 Task: Find connections with filter location Moncton with filter topic #Tipswith filter profile language Spanish with filter current company Perficient with filter school SQL School (SQL Server DEV, DBA , MSBI & Power BI) Training Institute with filter industry Retail Pharmacies with filter service category NotaryOnline Research with filter keywords title Research Assistant
Action: Mouse moved to (233, 320)
Screenshot: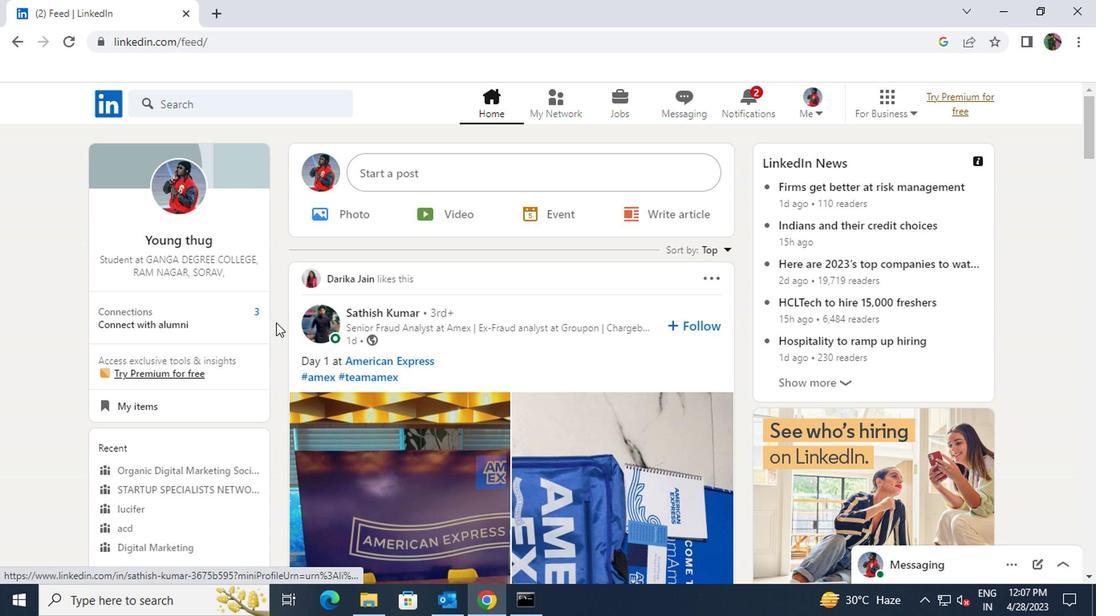 
Action: Mouse pressed left at (233, 320)
Screenshot: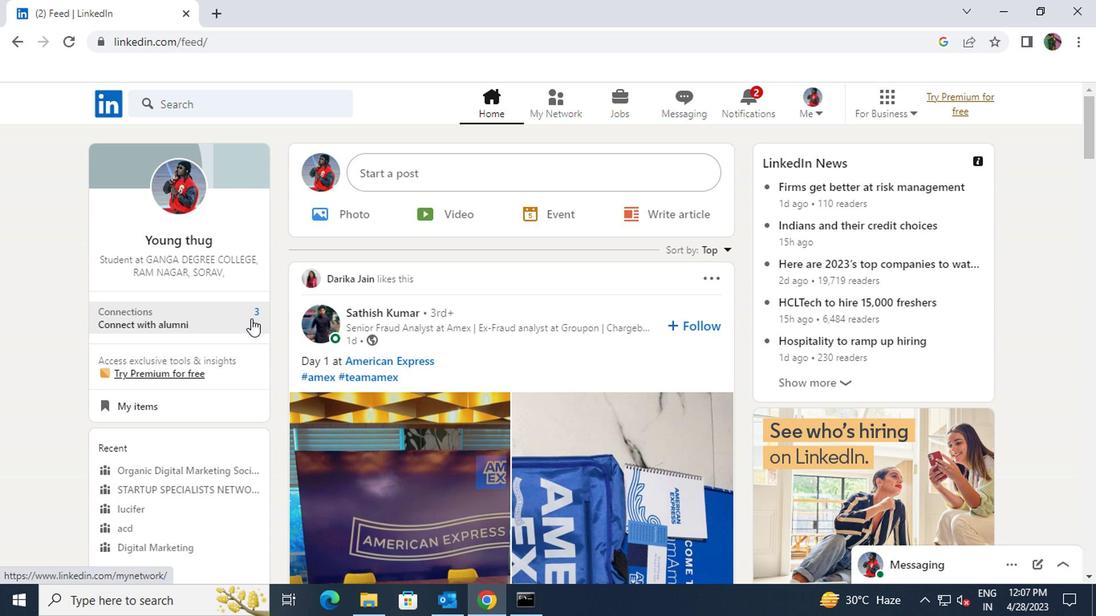 
Action: Mouse moved to (245, 202)
Screenshot: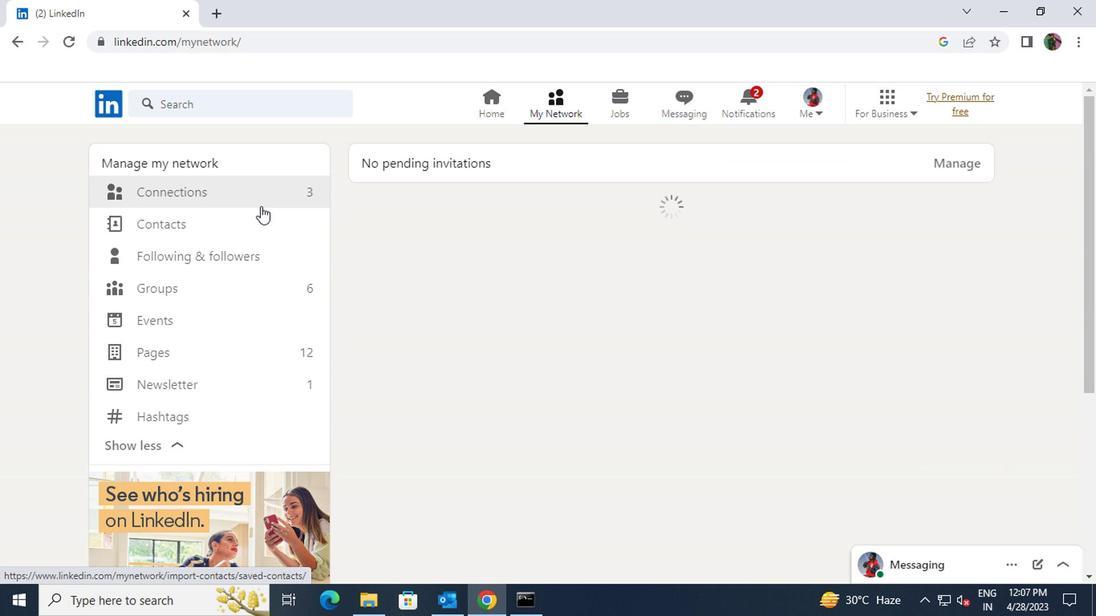
Action: Mouse pressed left at (245, 202)
Screenshot: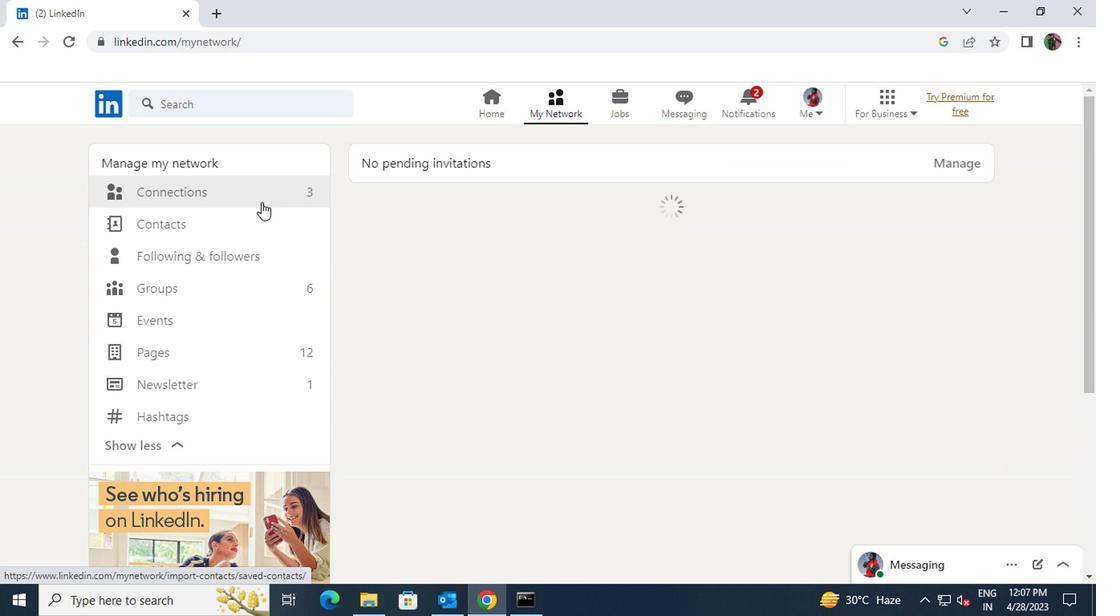 
Action: Mouse moved to (624, 200)
Screenshot: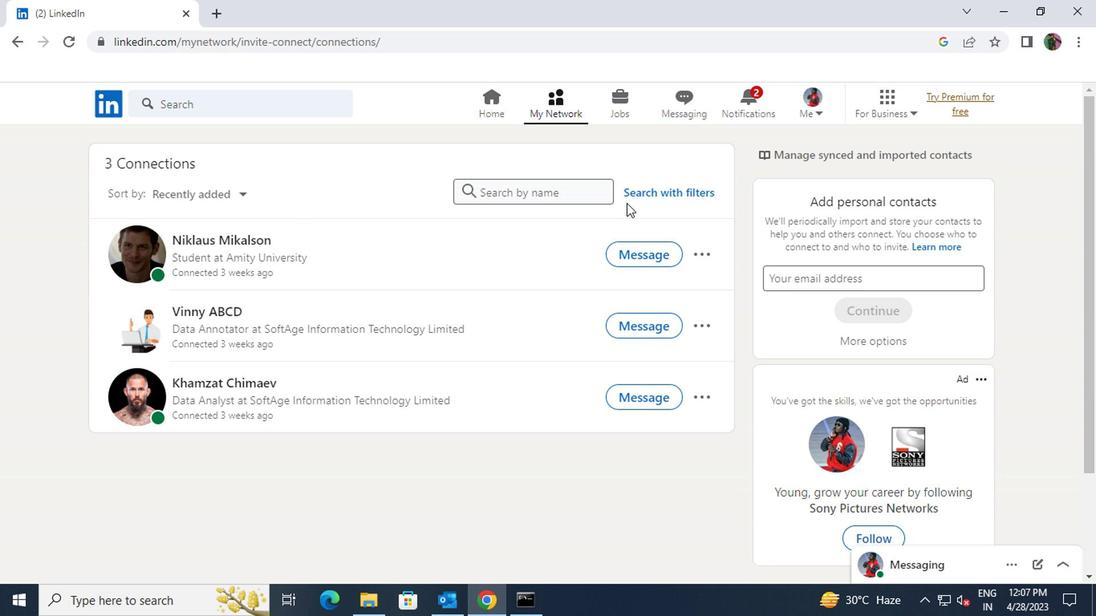 
Action: Mouse pressed left at (624, 200)
Screenshot: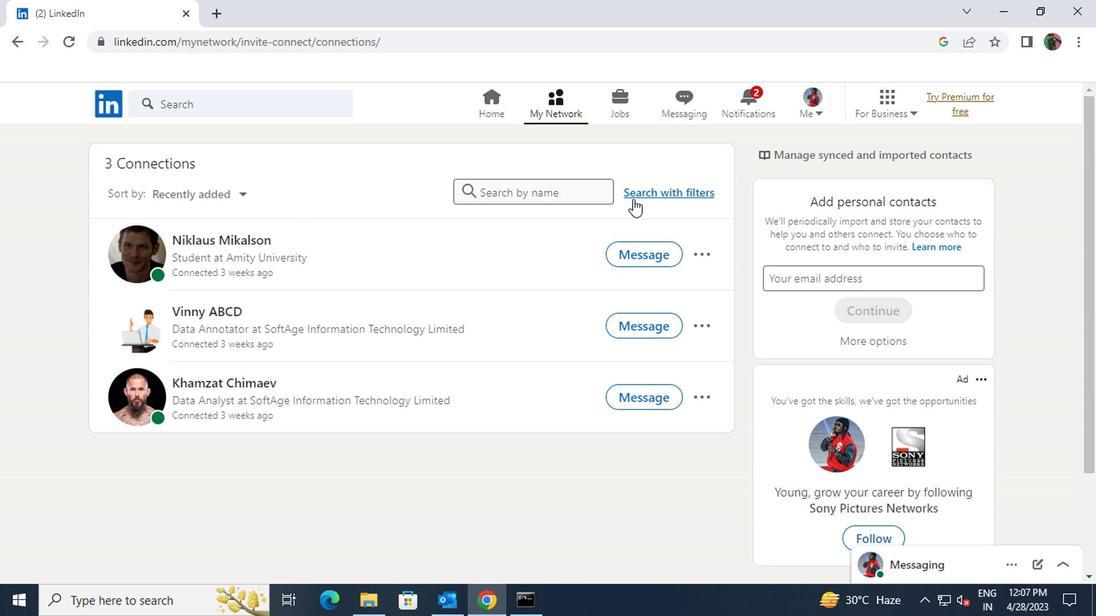 
Action: Mouse moved to (594, 142)
Screenshot: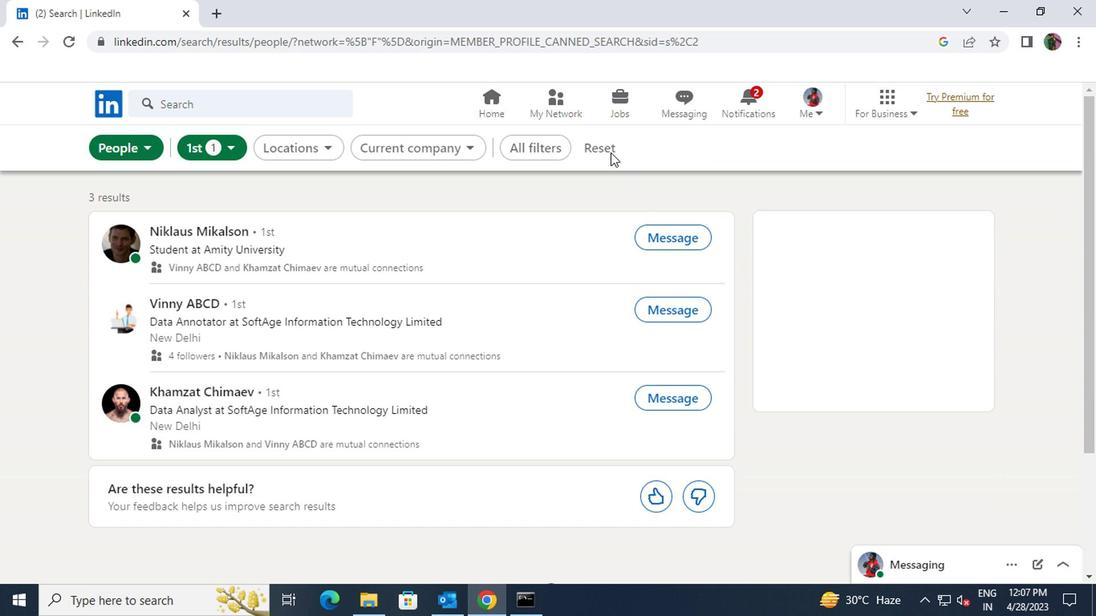 
Action: Mouse pressed left at (594, 142)
Screenshot: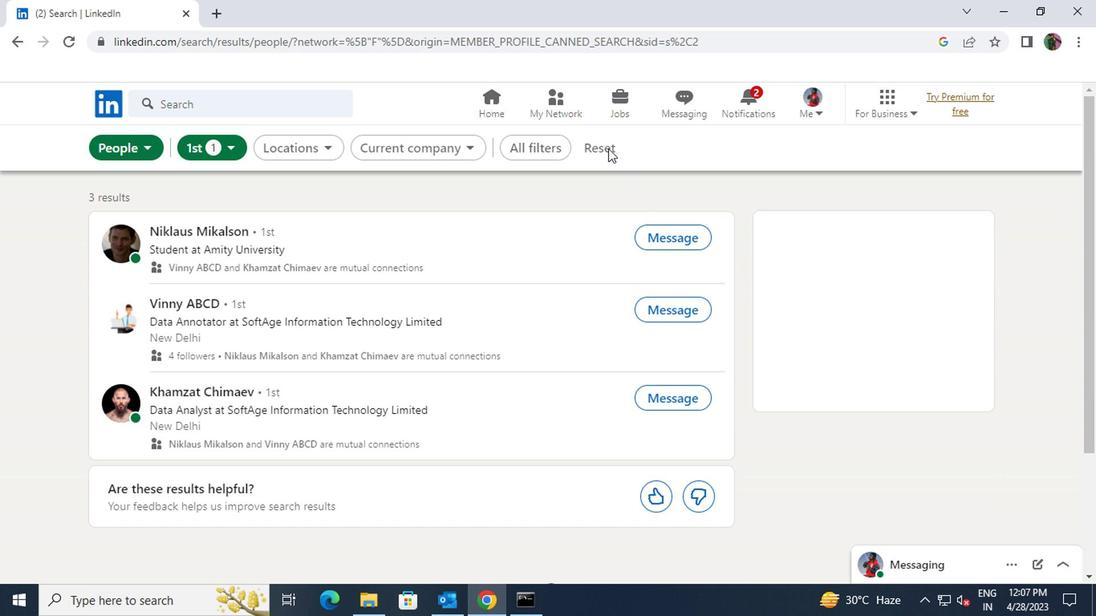 
Action: Mouse moved to (569, 149)
Screenshot: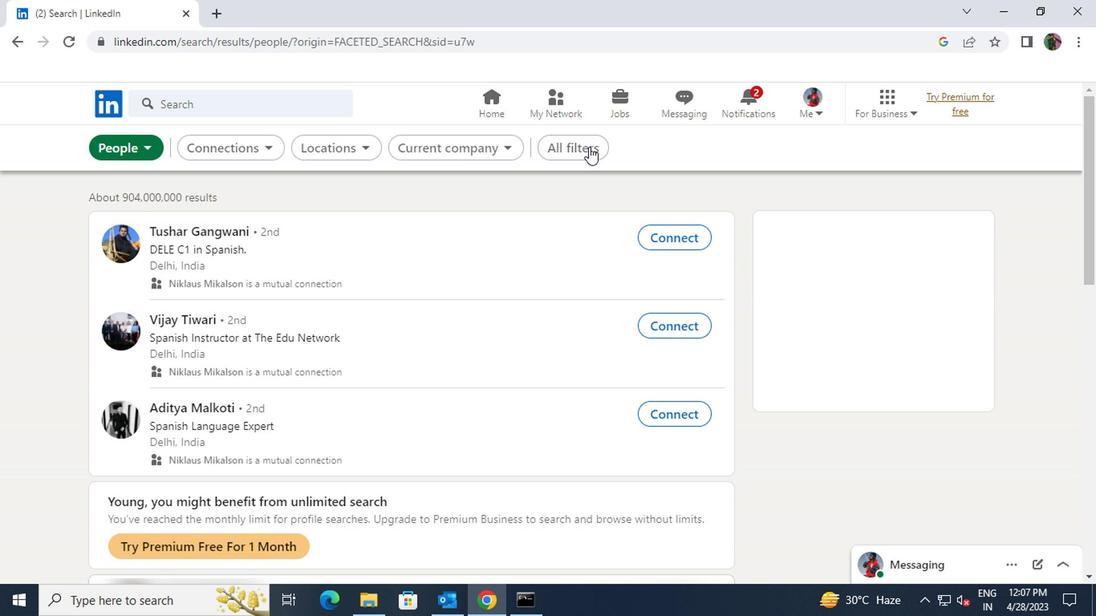 
Action: Mouse pressed left at (569, 149)
Screenshot: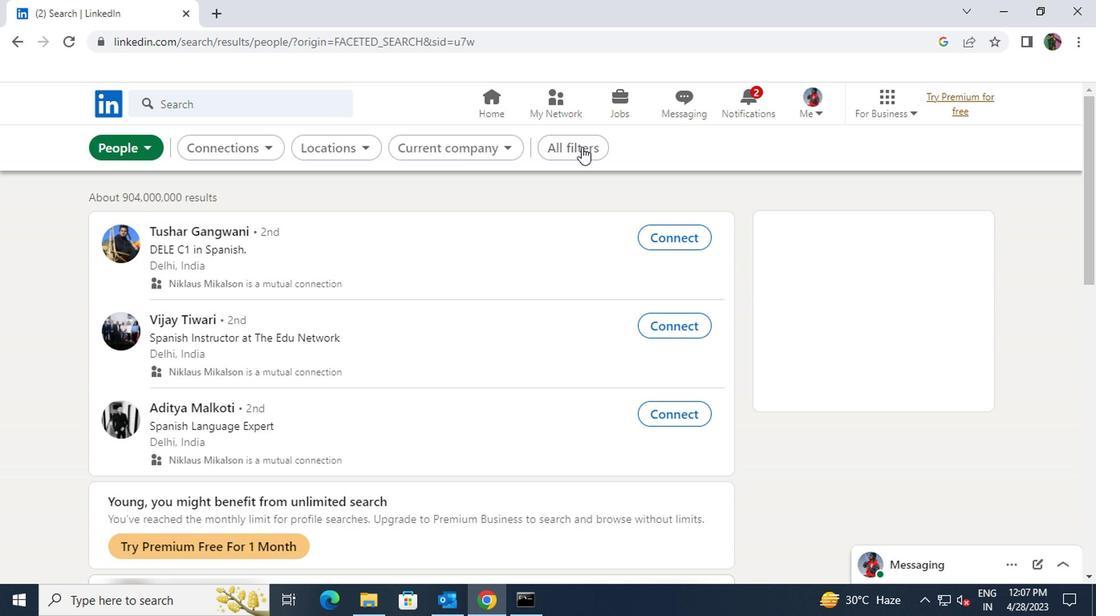 
Action: Mouse moved to (832, 351)
Screenshot: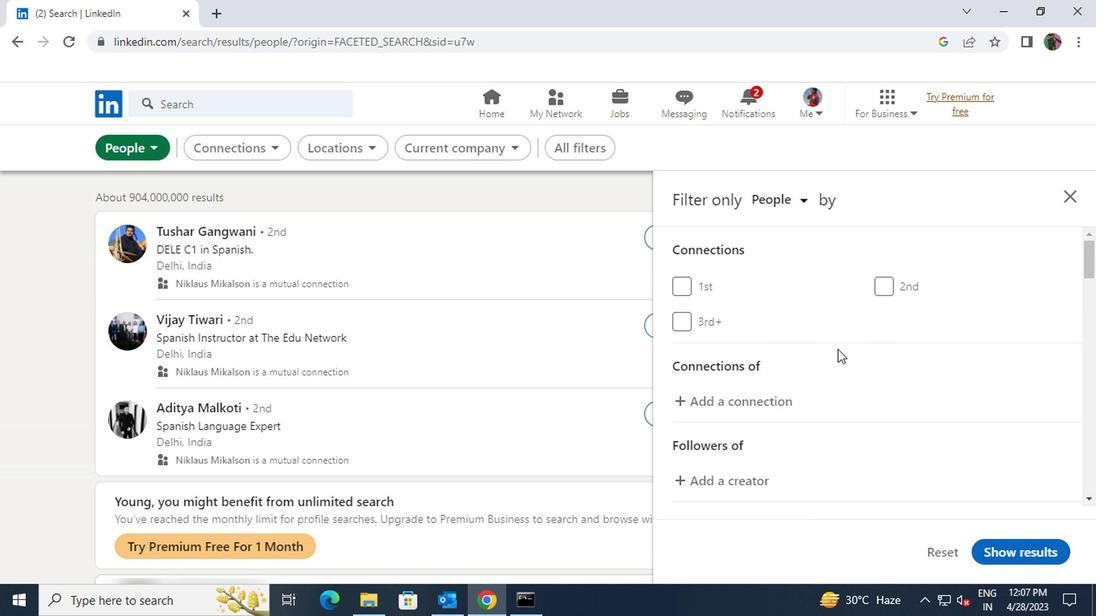 
Action: Mouse scrolled (832, 350) with delta (0, -1)
Screenshot: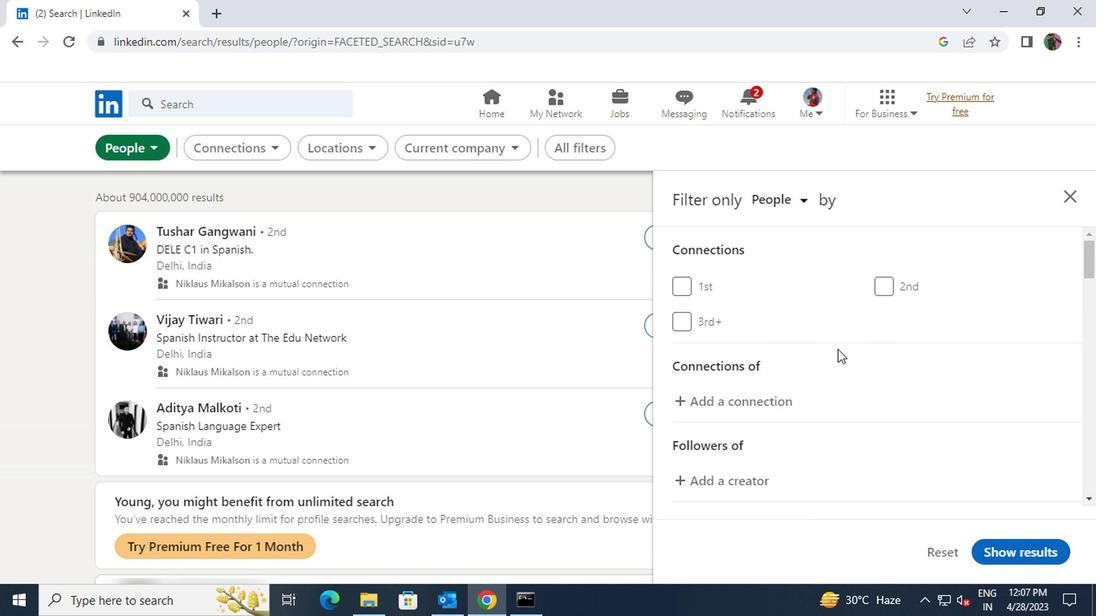 
Action: Mouse scrolled (832, 350) with delta (0, -1)
Screenshot: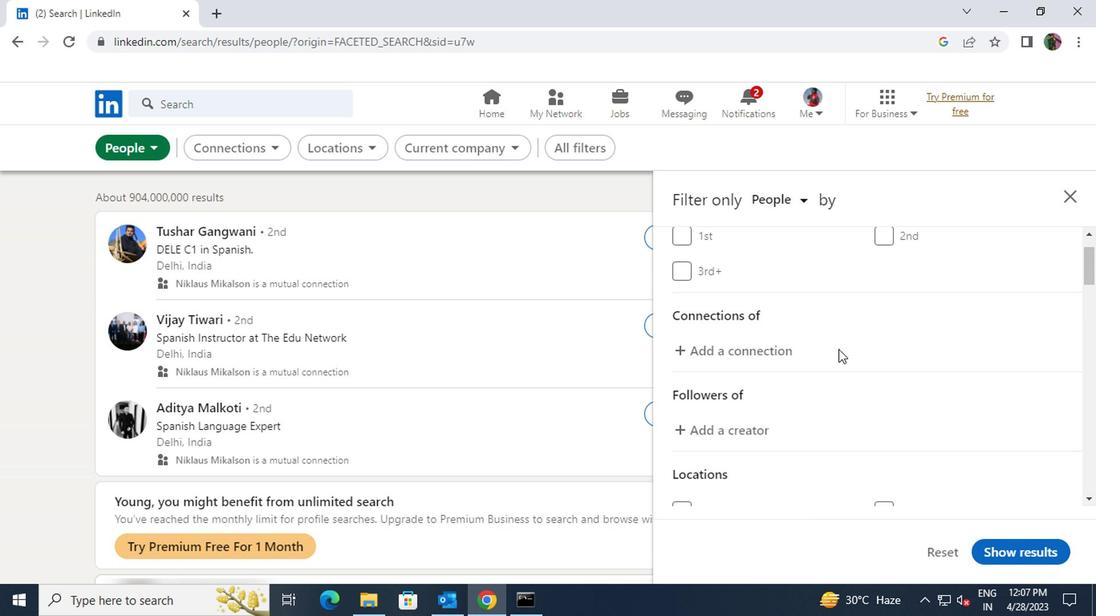 
Action: Mouse scrolled (832, 350) with delta (0, -1)
Screenshot: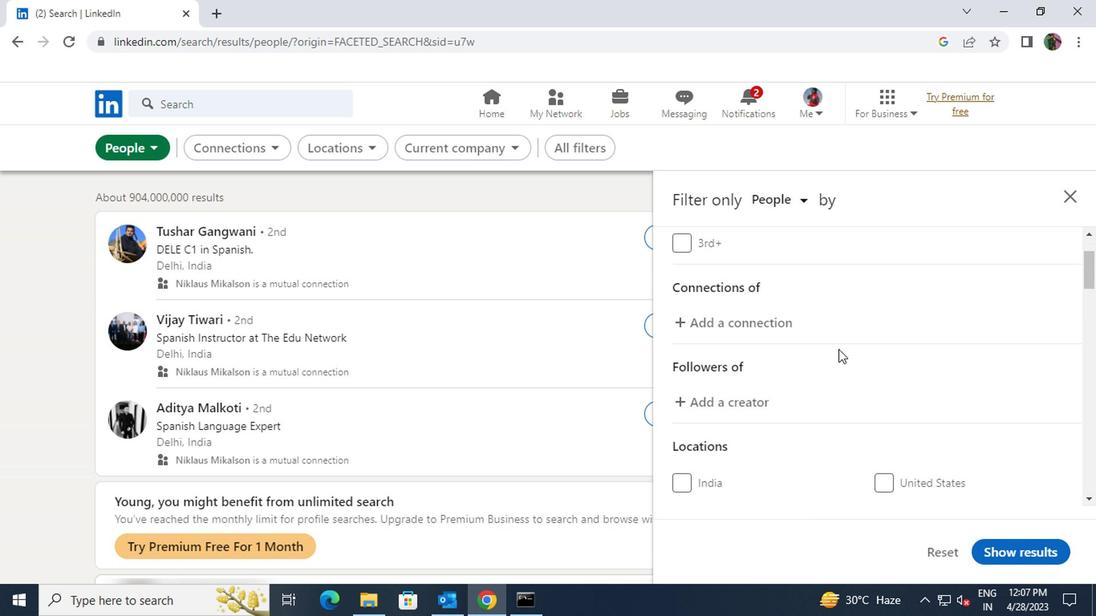 
Action: Mouse moved to (881, 383)
Screenshot: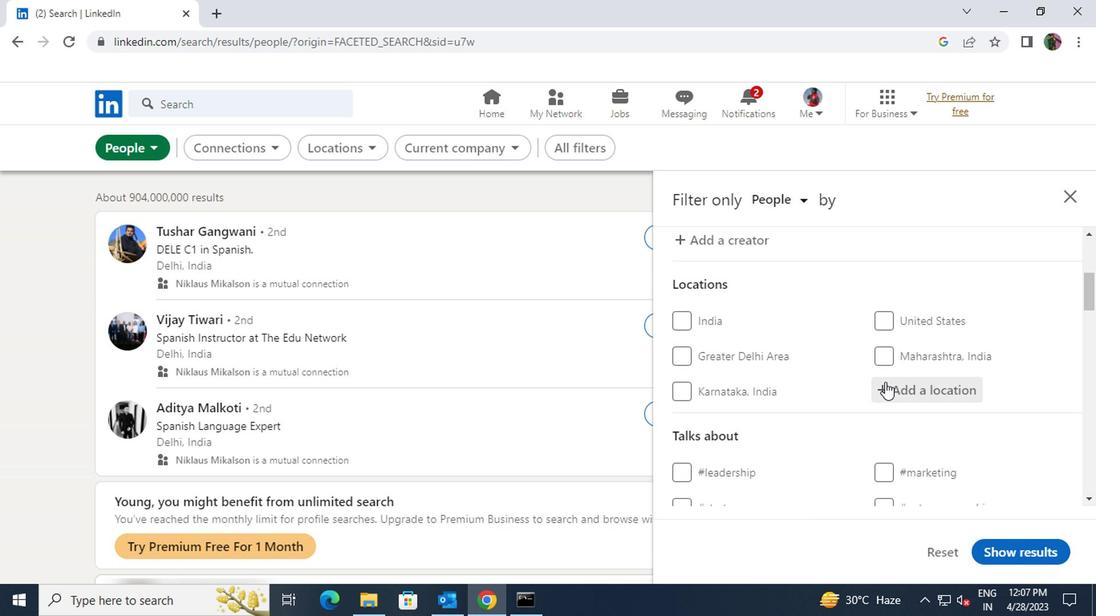 
Action: Mouse pressed left at (881, 383)
Screenshot: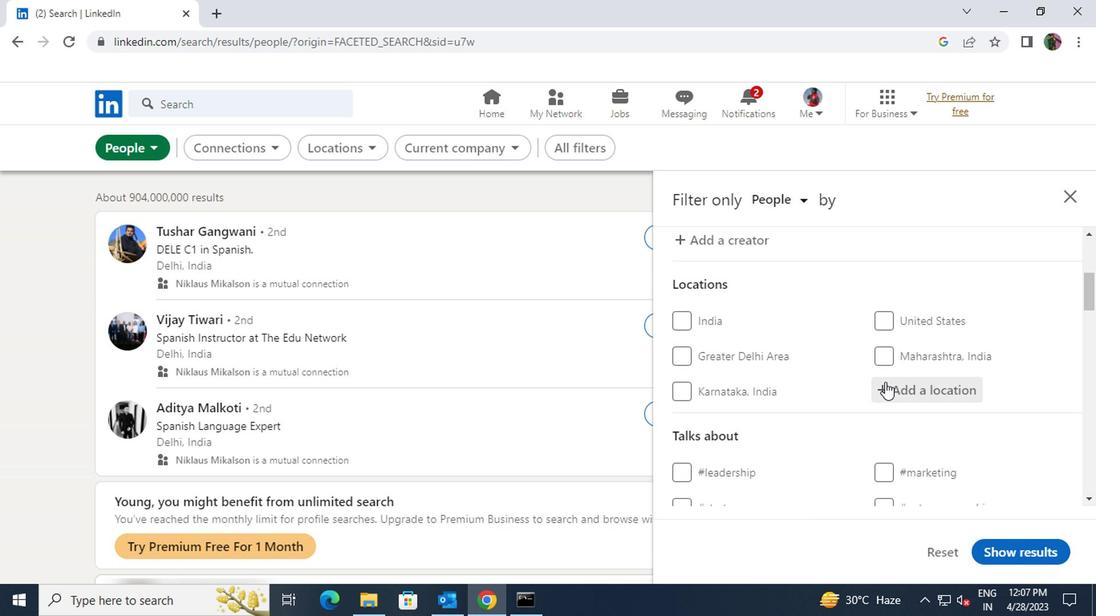 
Action: Key pressed <Key.shift>MONCTON
Screenshot: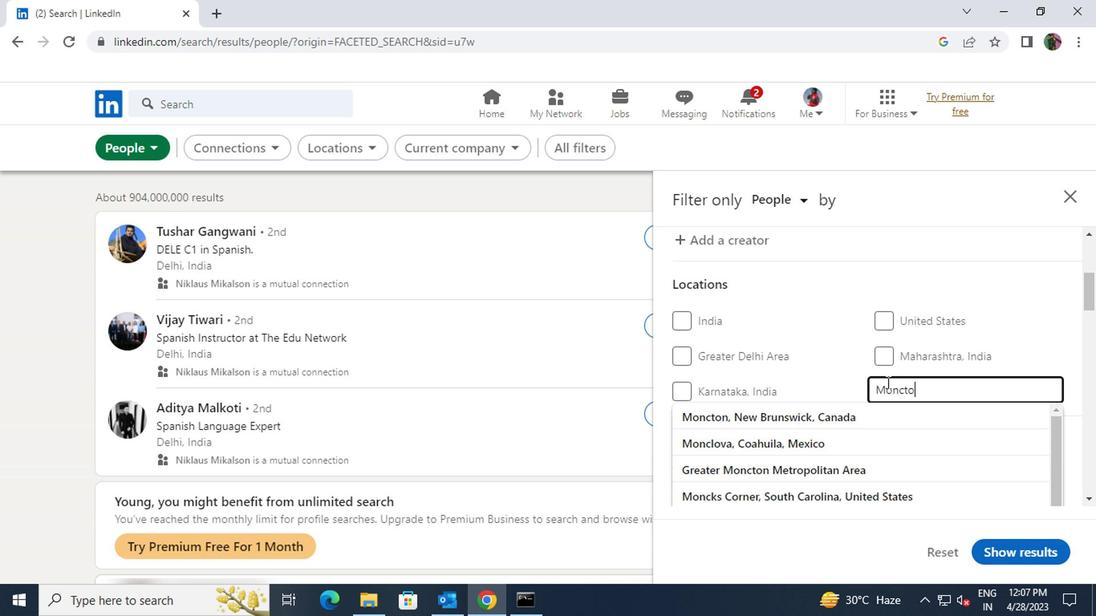 
Action: Mouse moved to (881, 406)
Screenshot: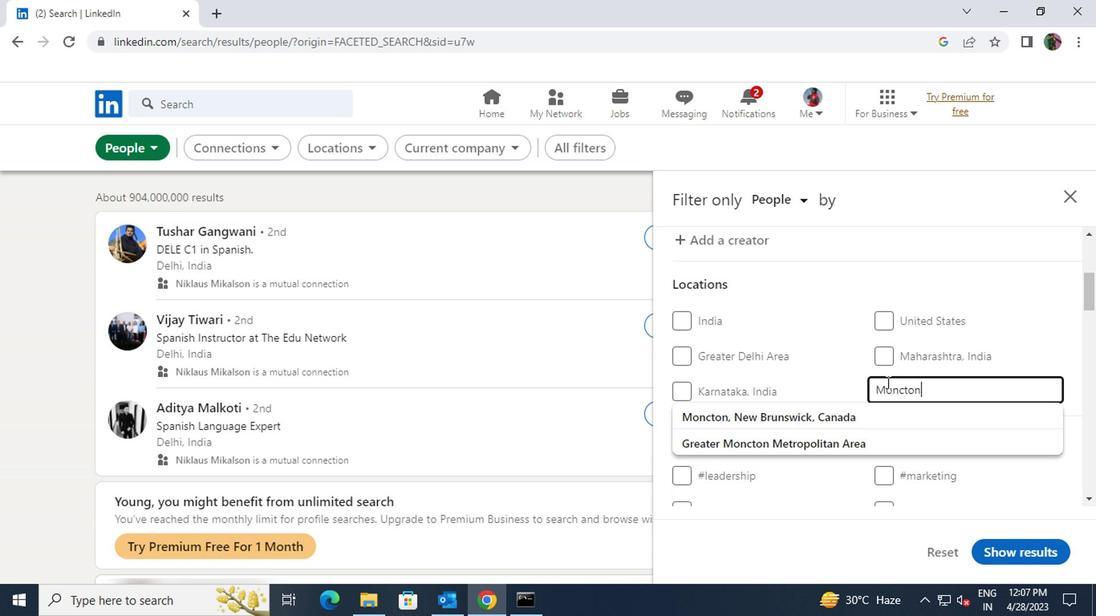
Action: Mouse pressed left at (881, 406)
Screenshot: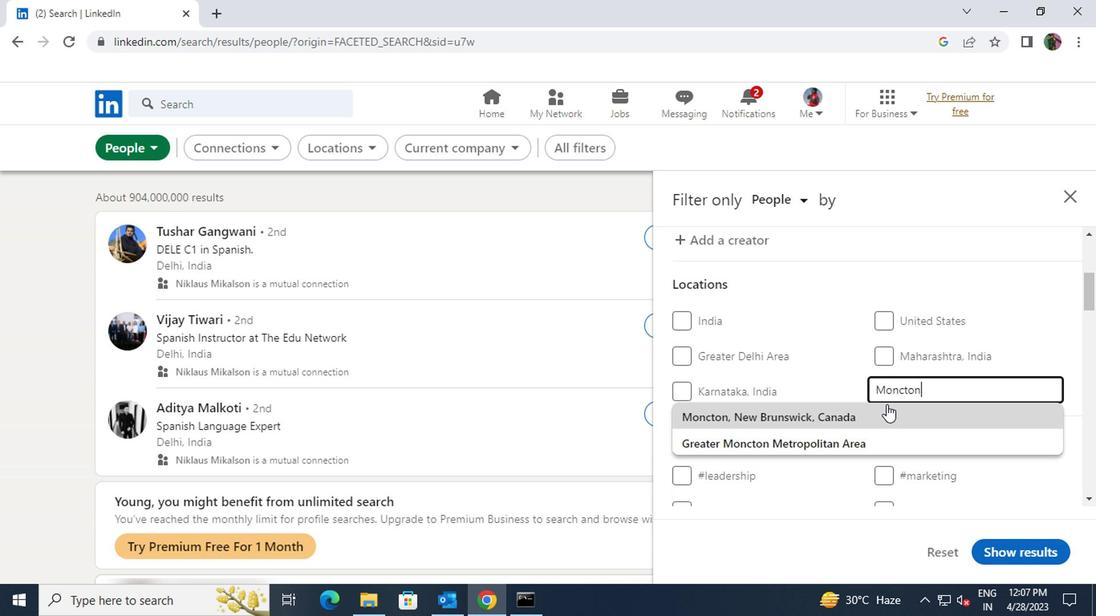 
Action: Mouse scrolled (881, 405) with delta (0, 0)
Screenshot: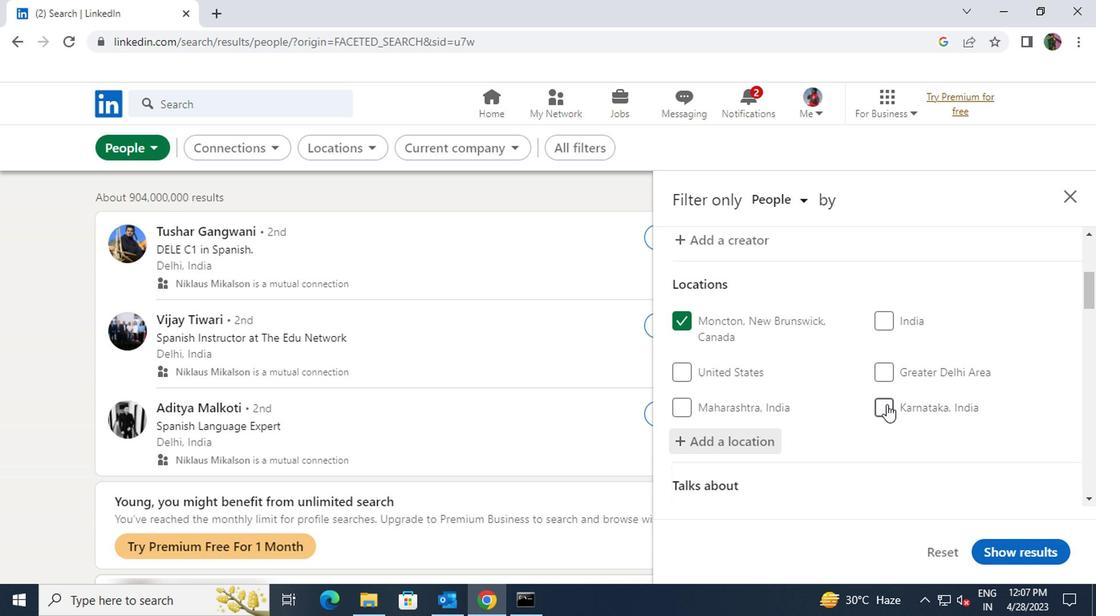 
Action: Mouse scrolled (881, 405) with delta (0, 0)
Screenshot: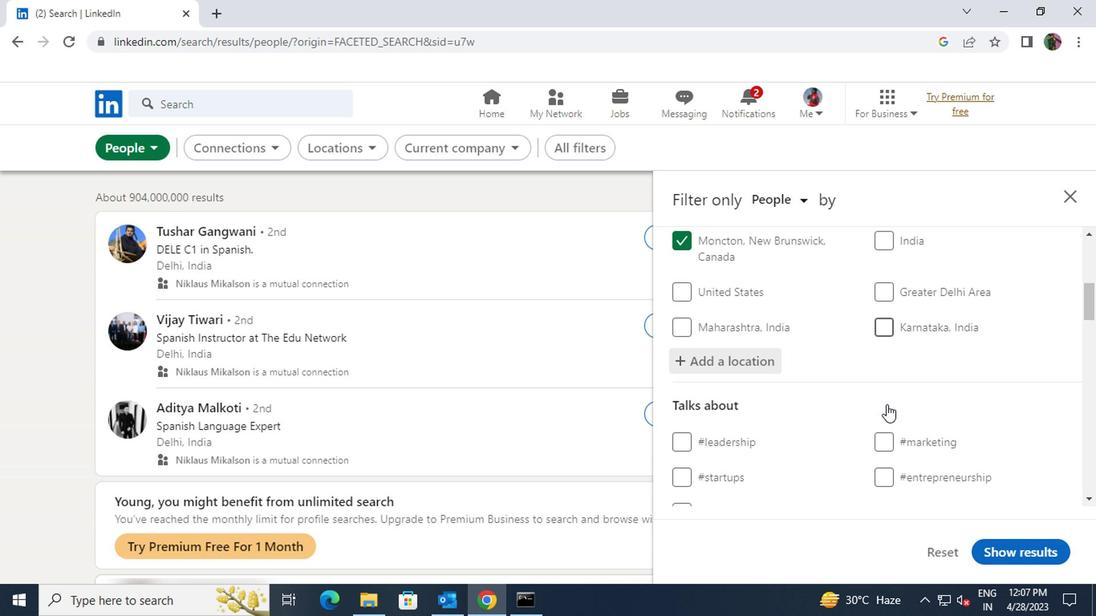 
Action: Mouse moved to (887, 424)
Screenshot: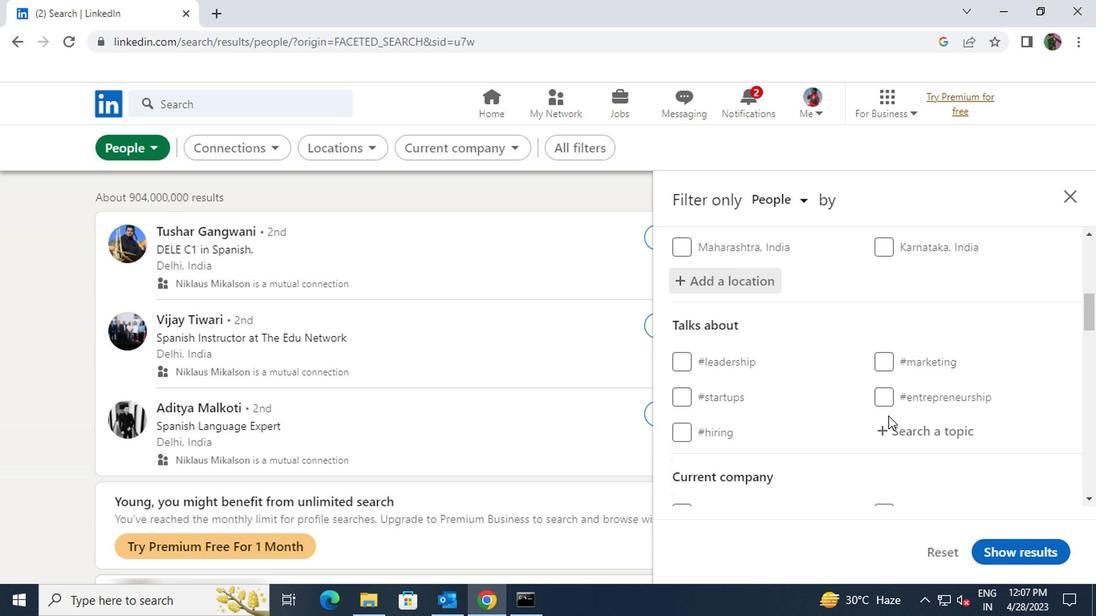 
Action: Mouse pressed left at (887, 424)
Screenshot: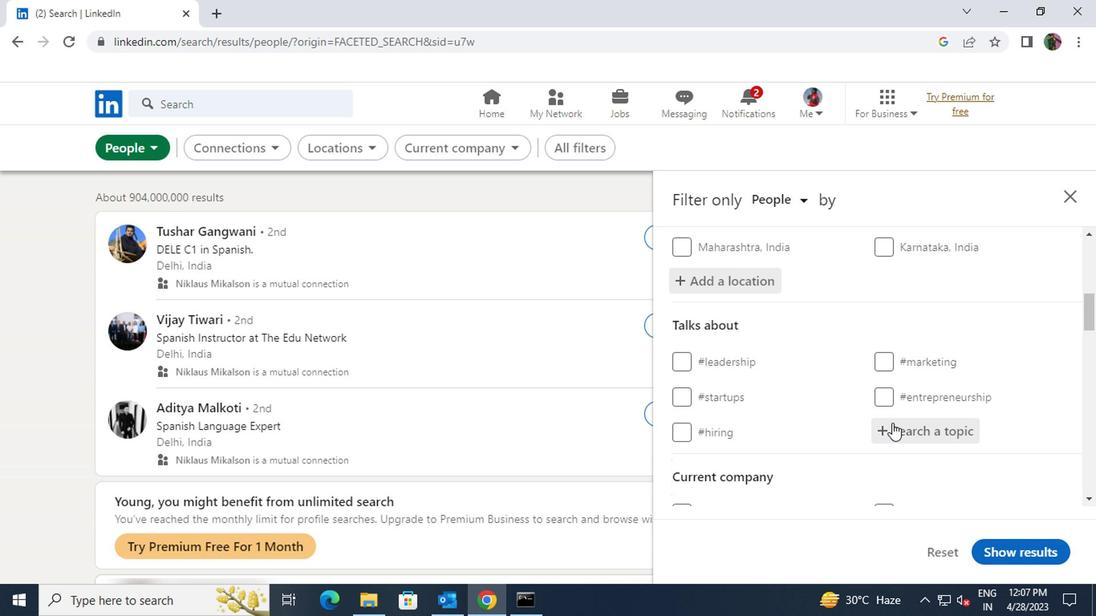 
Action: Key pressed <Key.shift><Key.shift><Key.shift><Key.shift><Key.shift><Key.shift><Key.shift><Key.shift><Key.shift>TIPS
Screenshot: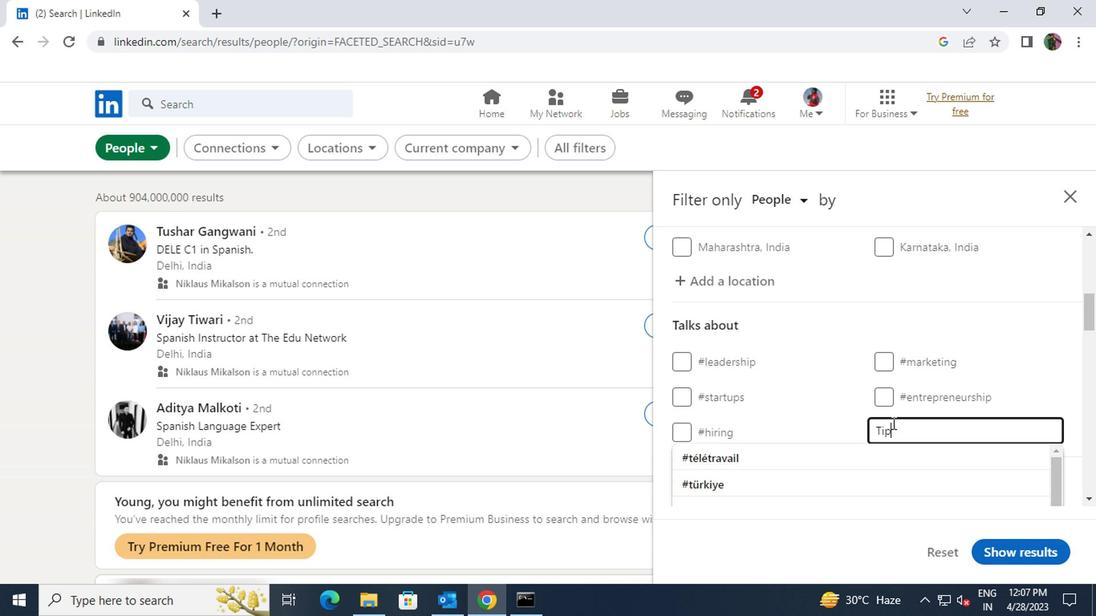 
Action: Mouse moved to (859, 480)
Screenshot: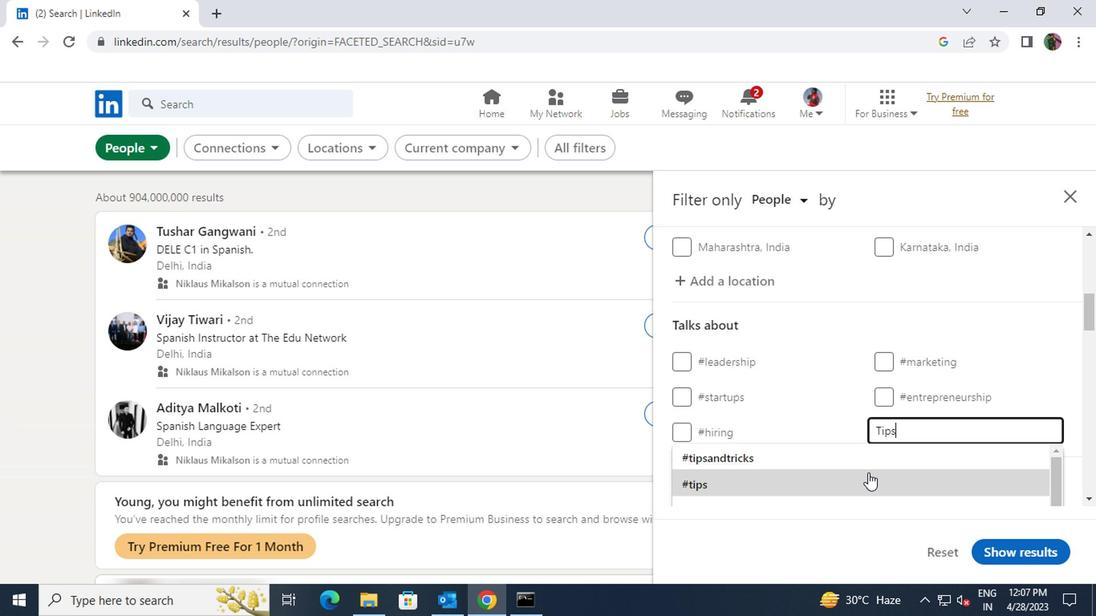 
Action: Mouse pressed left at (859, 480)
Screenshot: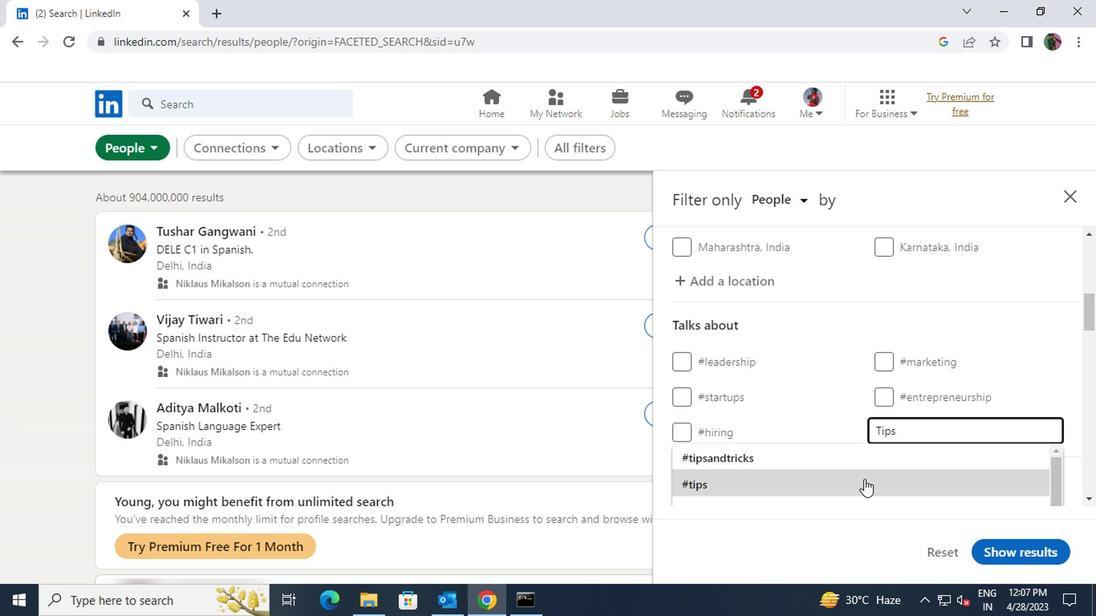 
Action: Mouse moved to (860, 472)
Screenshot: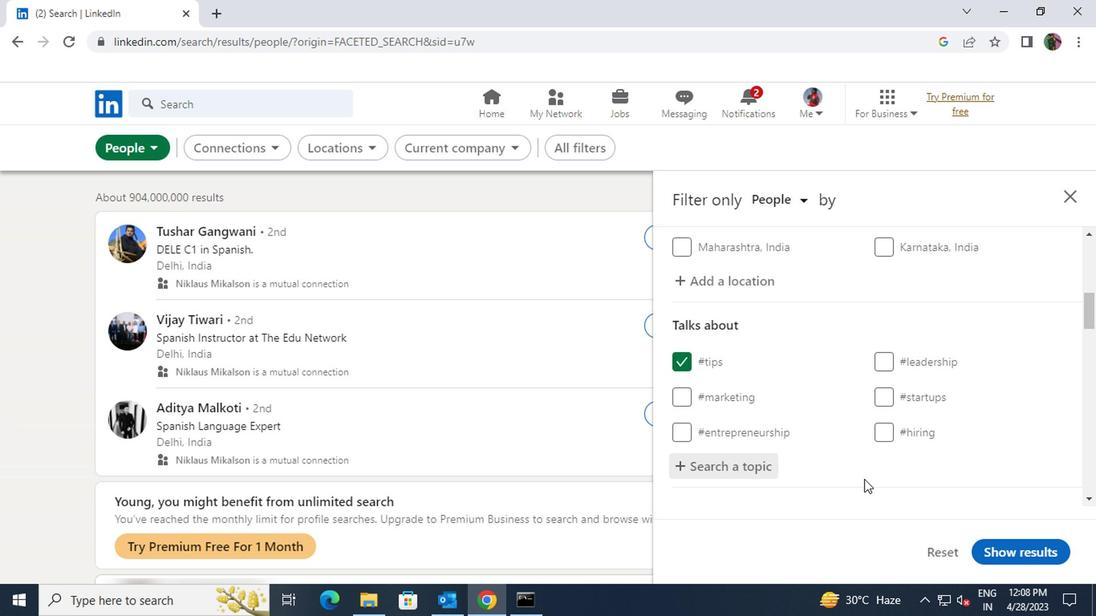
Action: Mouse scrolled (860, 471) with delta (0, -1)
Screenshot: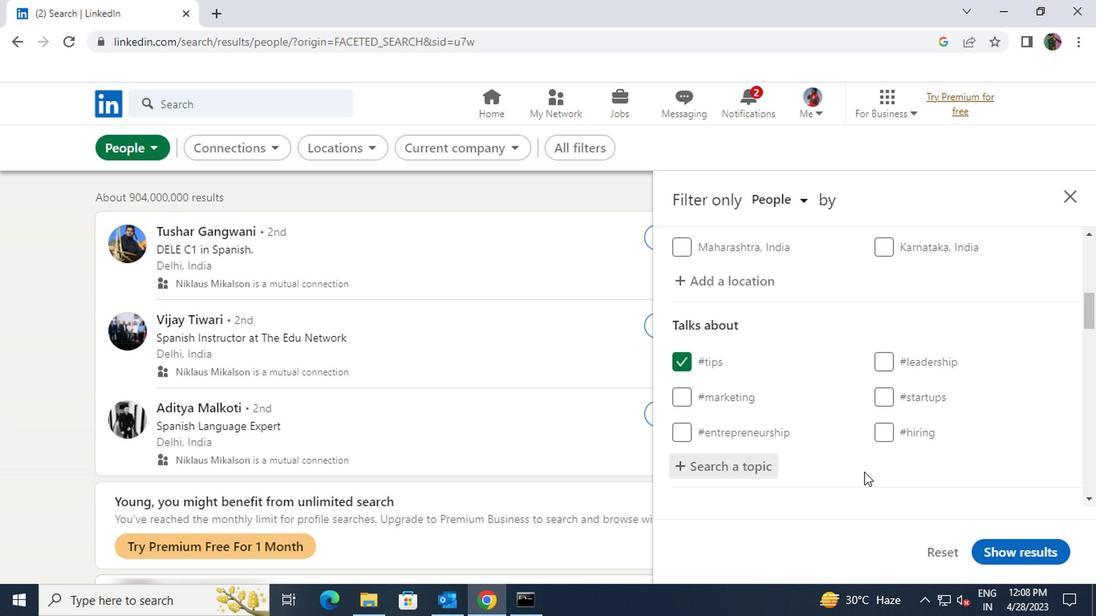 
Action: Mouse scrolled (860, 471) with delta (0, -1)
Screenshot: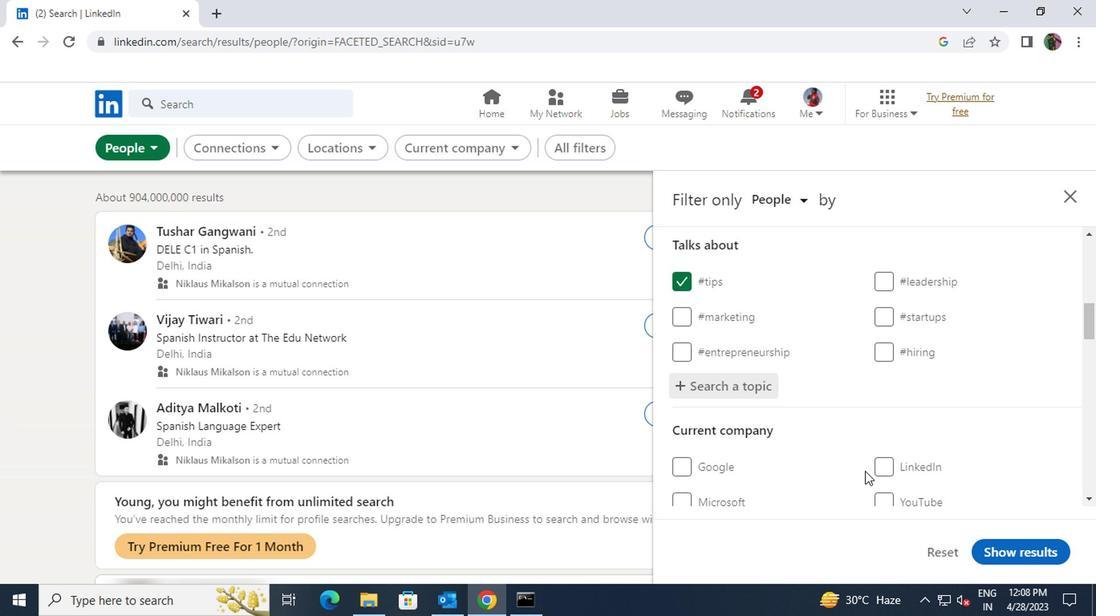 
Action: Mouse moved to (892, 459)
Screenshot: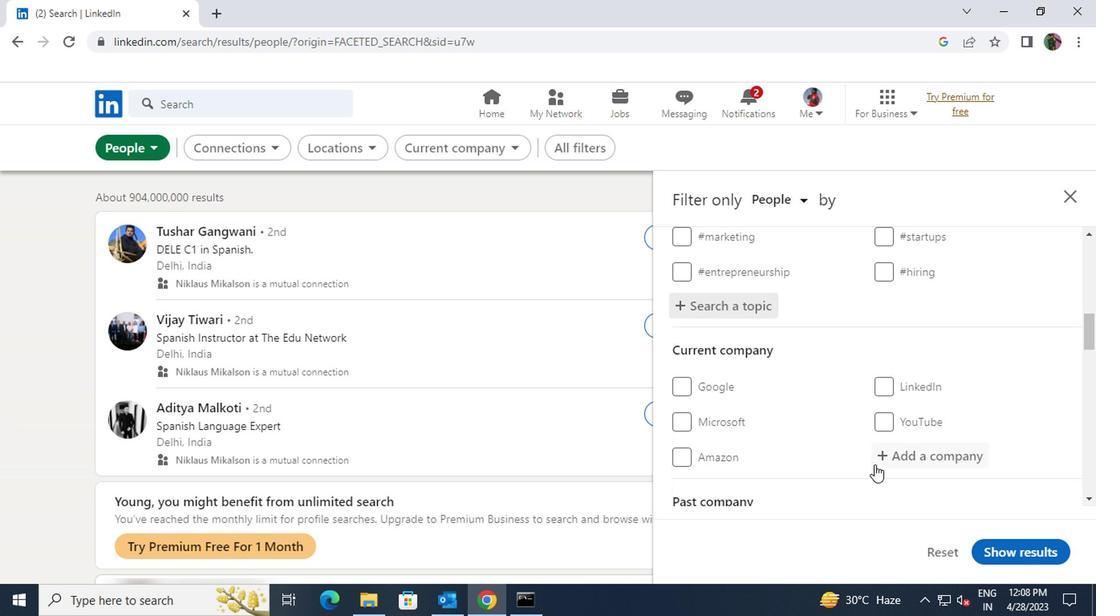 
Action: Mouse pressed left at (892, 459)
Screenshot: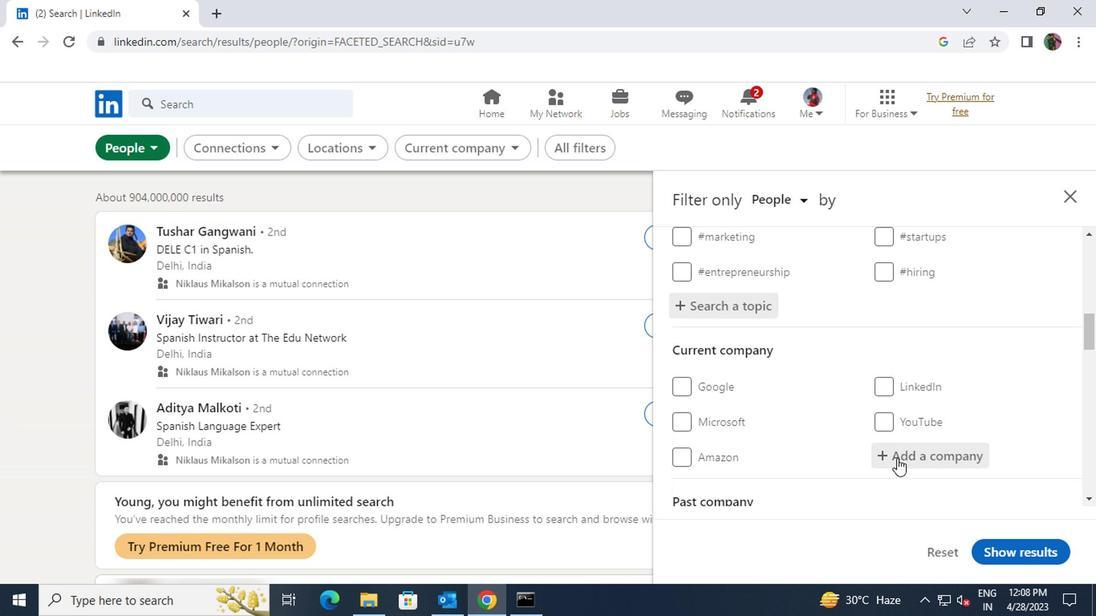 
Action: Key pressed <Key.shift>PERFICI
Screenshot: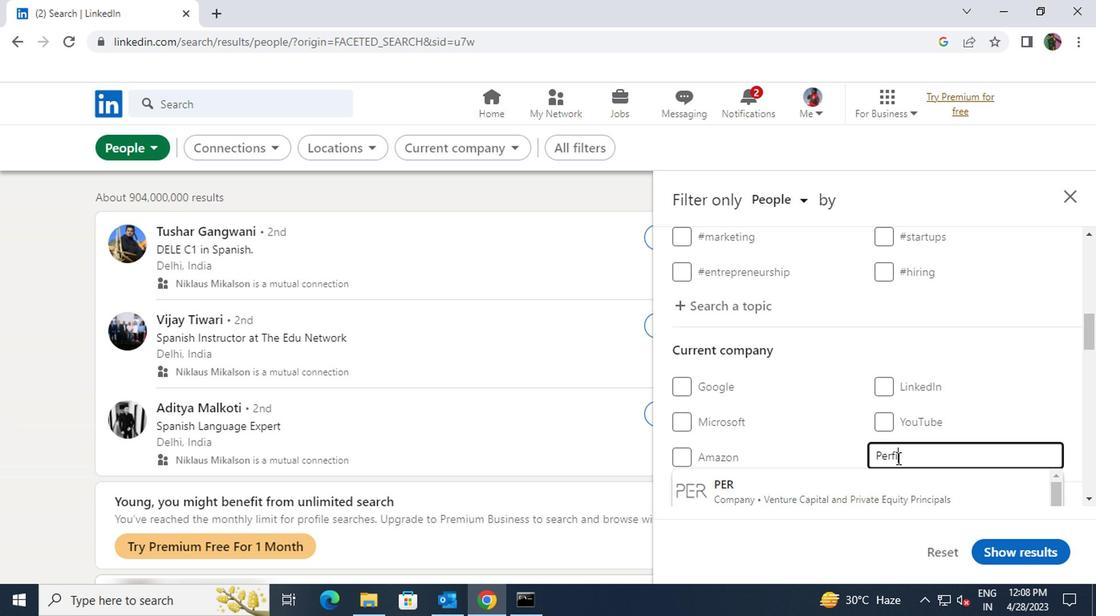 
Action: Mouse moved to (884, 487)
Screenshot: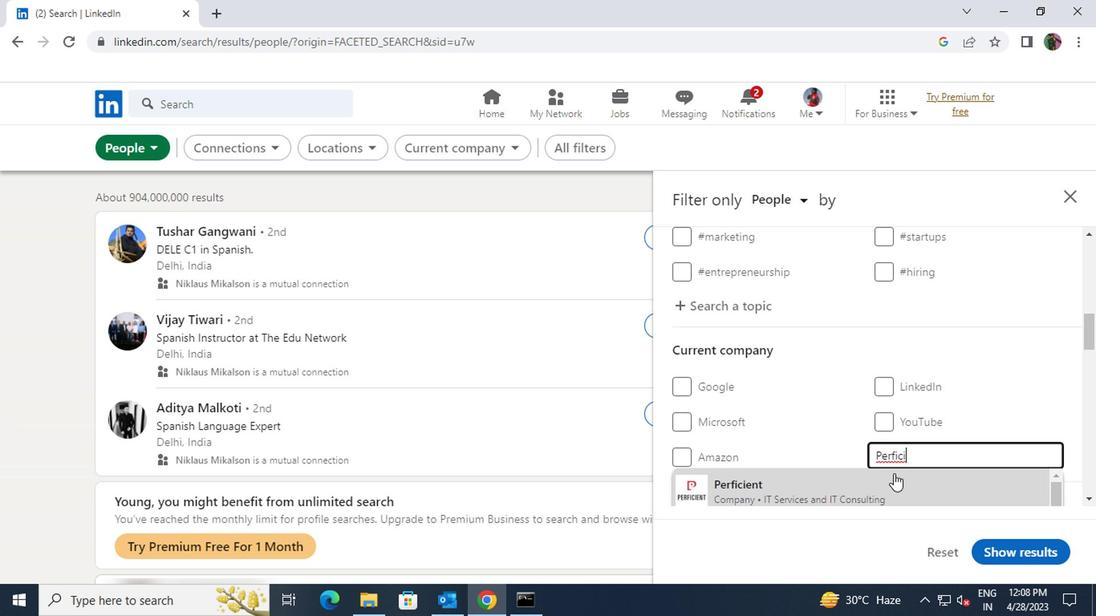 
Action: Mouse pressed left at (884, 487)
Screenshot: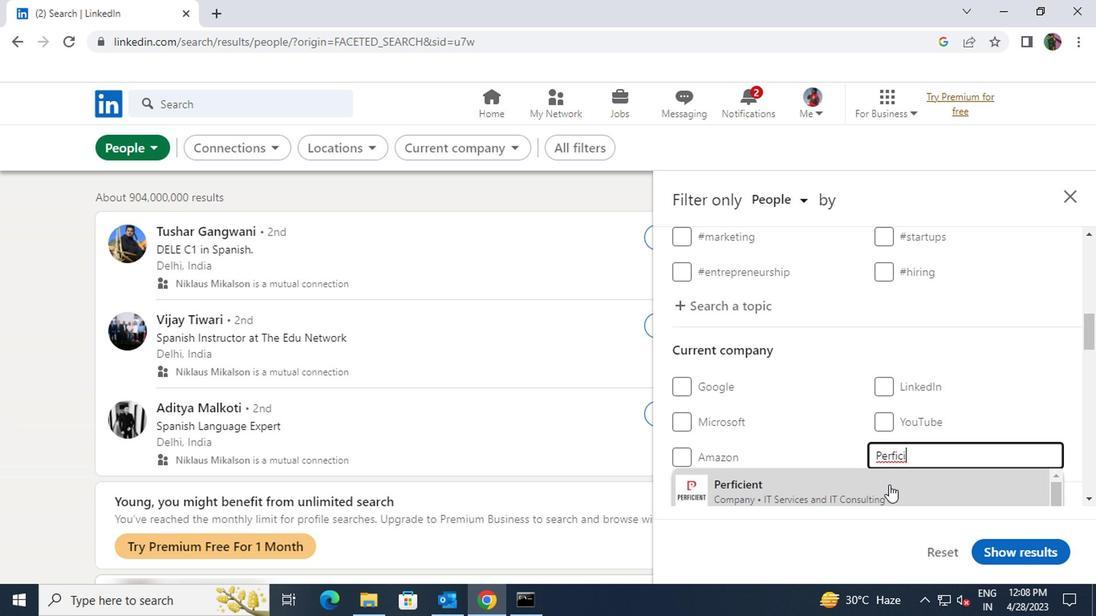 
Action: Mouse scrolled (884, 486) with delta (0, 0)
Screenshot: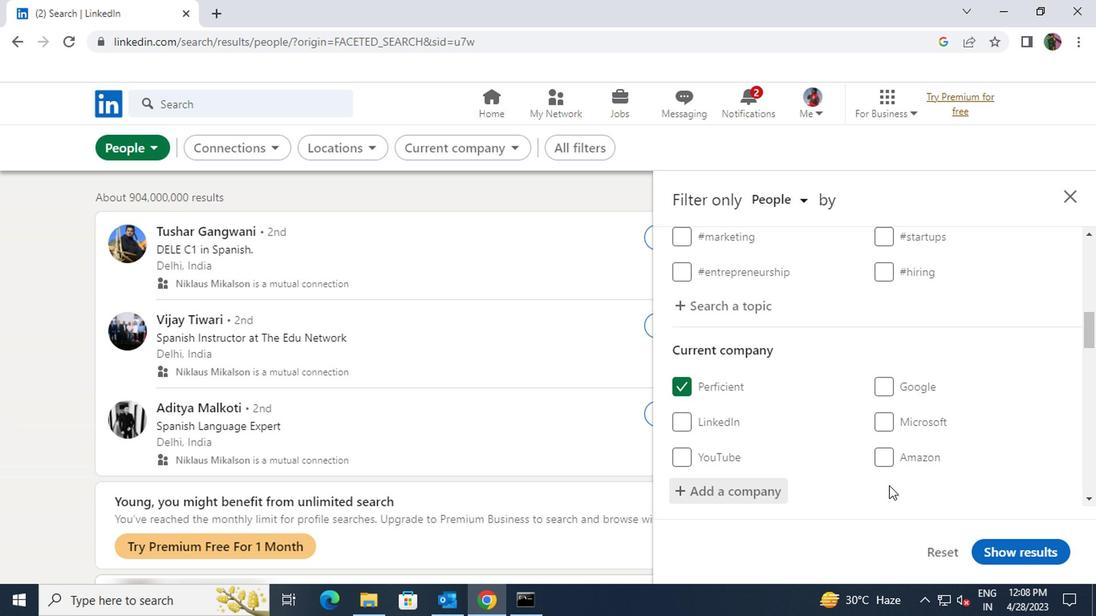 
Action: Mouse scrolled (884, 486) with delta (0, 0)
Screenshot: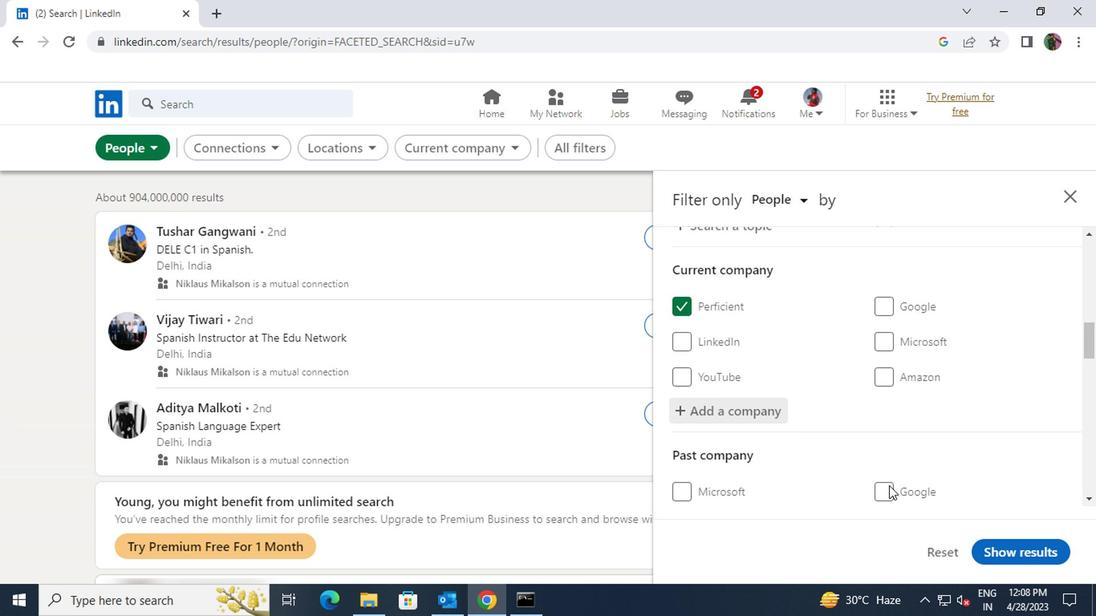 
Action: Mouse scrolled (884, 486) with delta (0, 0)
Screenshot: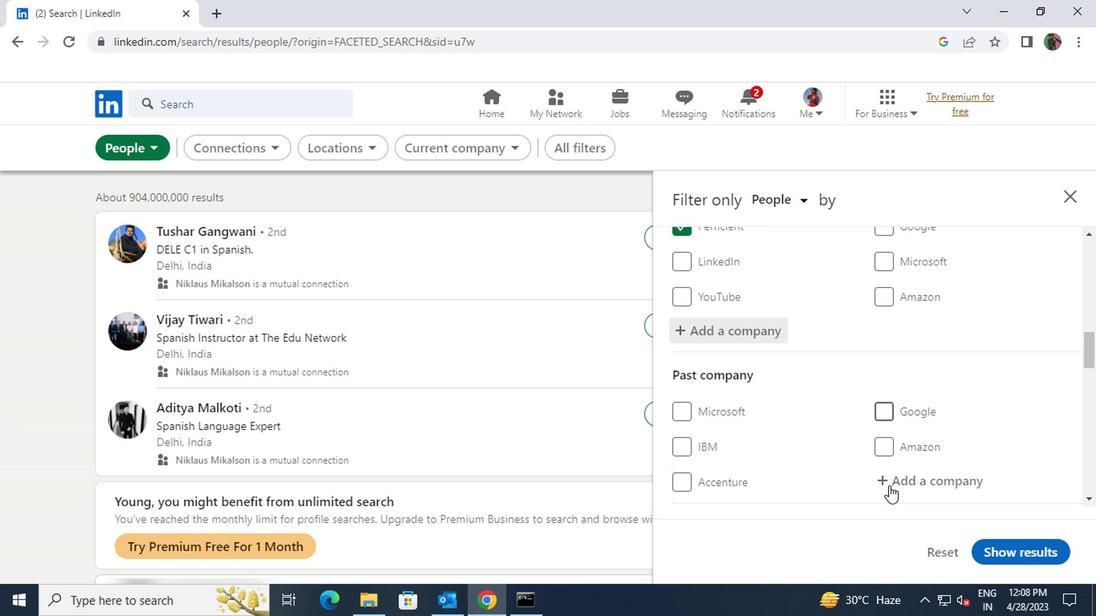 
Action: Mouse scrolled (884, 486) with delta (0, 0)
Screenshot: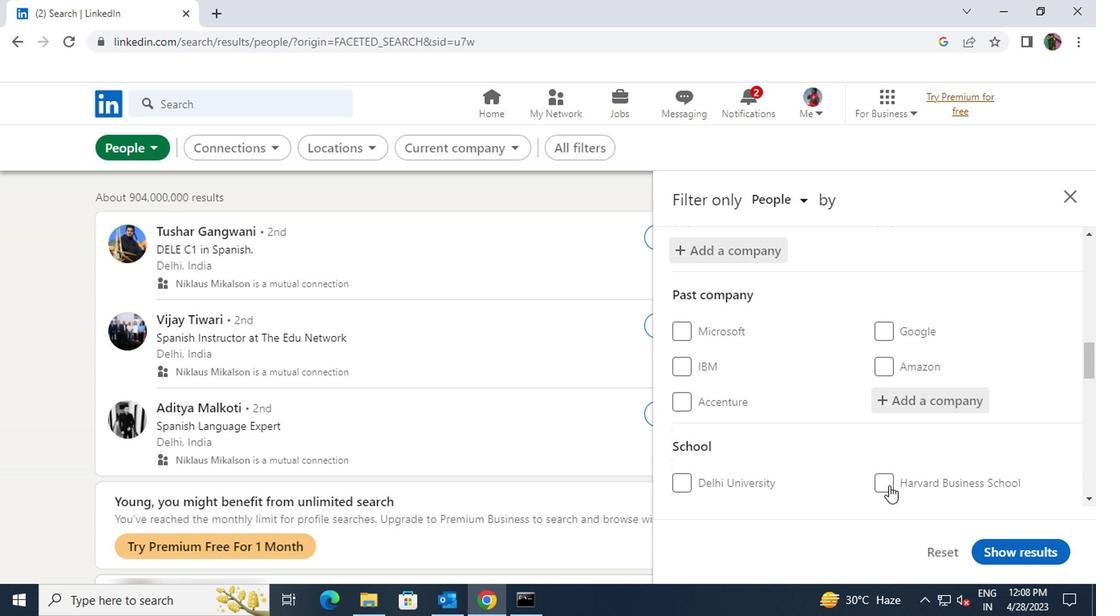 
Action: Mouse scrolled (884, 486) with delta (0, 0)
Screenshot: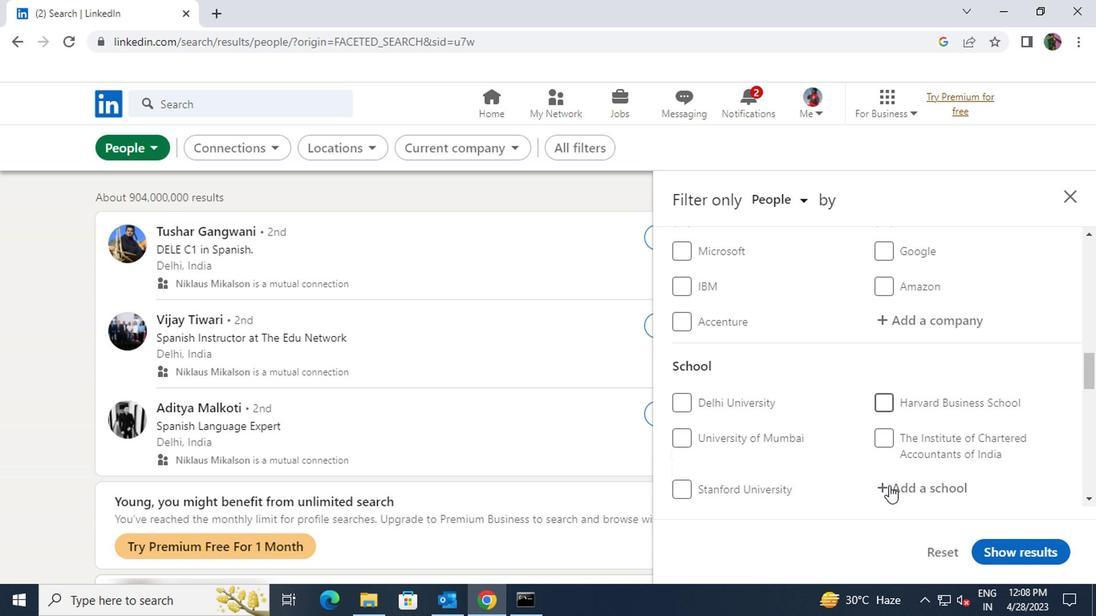 
Action: Mouse moved to (912, 405)
Screenshot: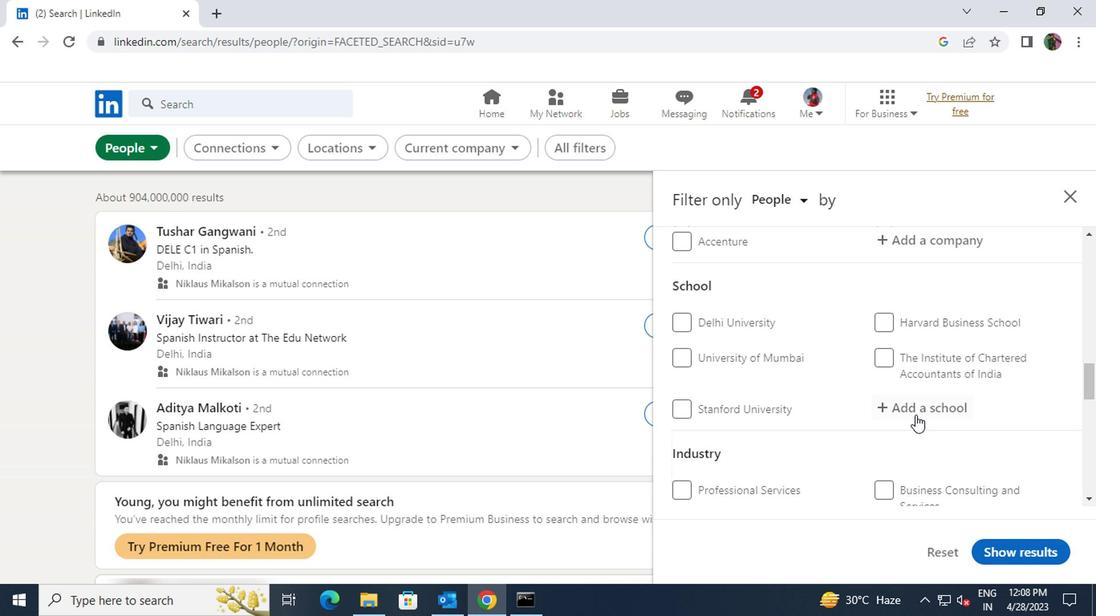 
Action: Mouse pressed left at (912, 405)
Screenshot: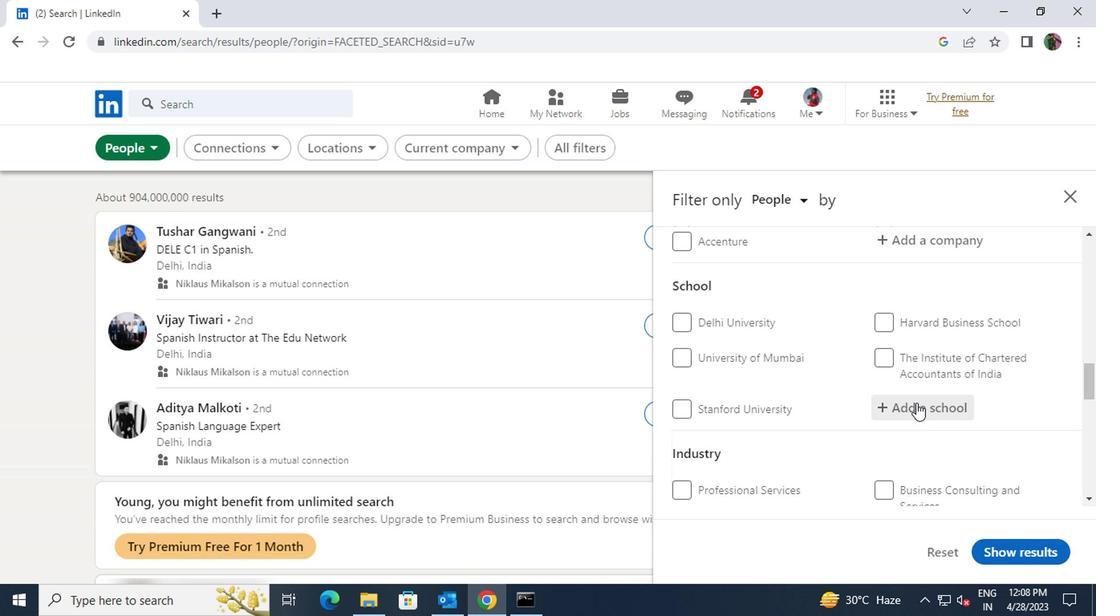 
Action: Key pressed <Key.shift><Key.shift><Key.shift><Key.shift><Key.shift><Key.shift><Key.shift>SQL
Screenshot: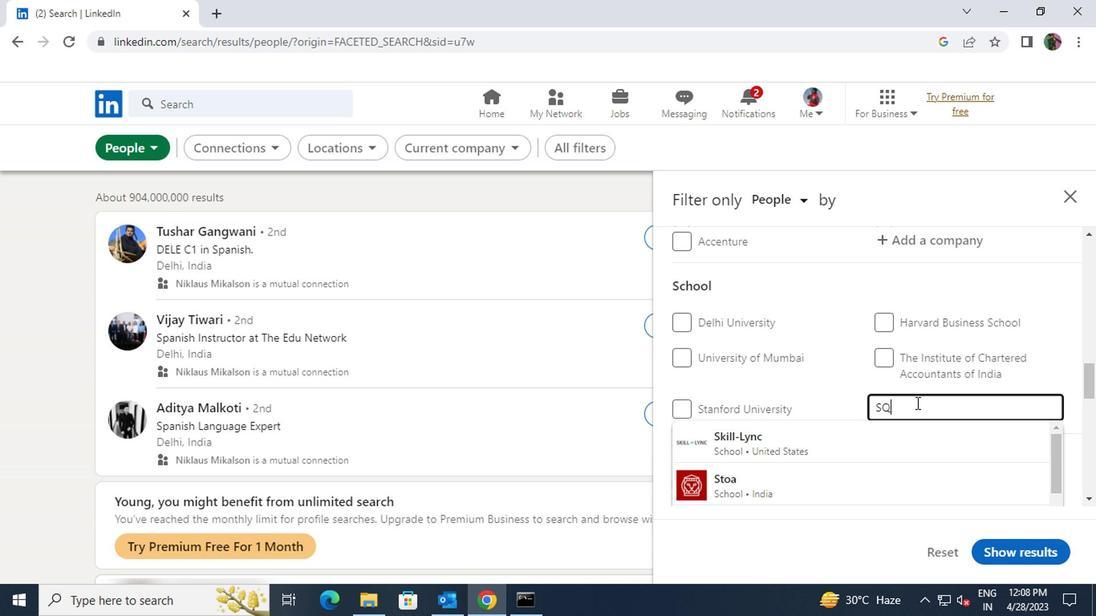 
Action: Mouse moved to (907, 431)
Screenshot: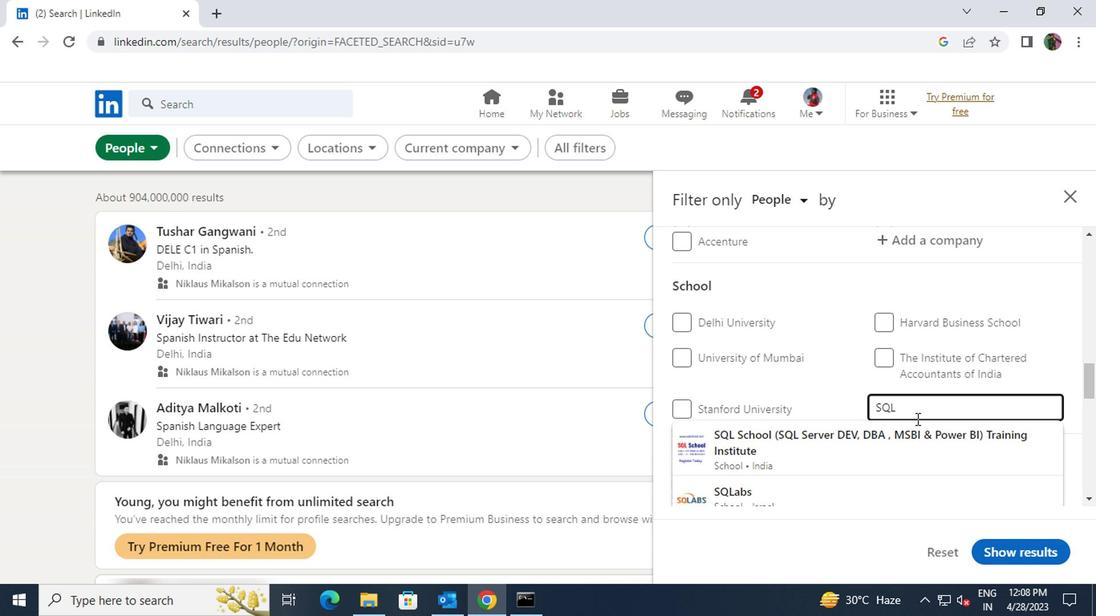 
Action: Mouse pressed left at (907, 431)
Screenshot: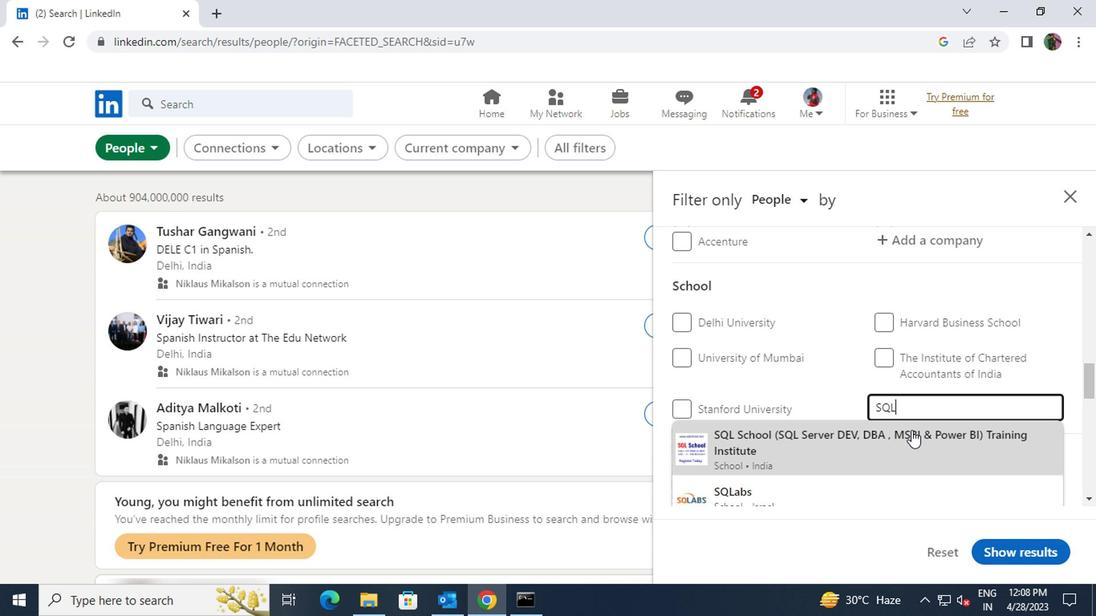 
Action: Mouse scrolled (907, 431) with delta (0, 0)
Screenshot: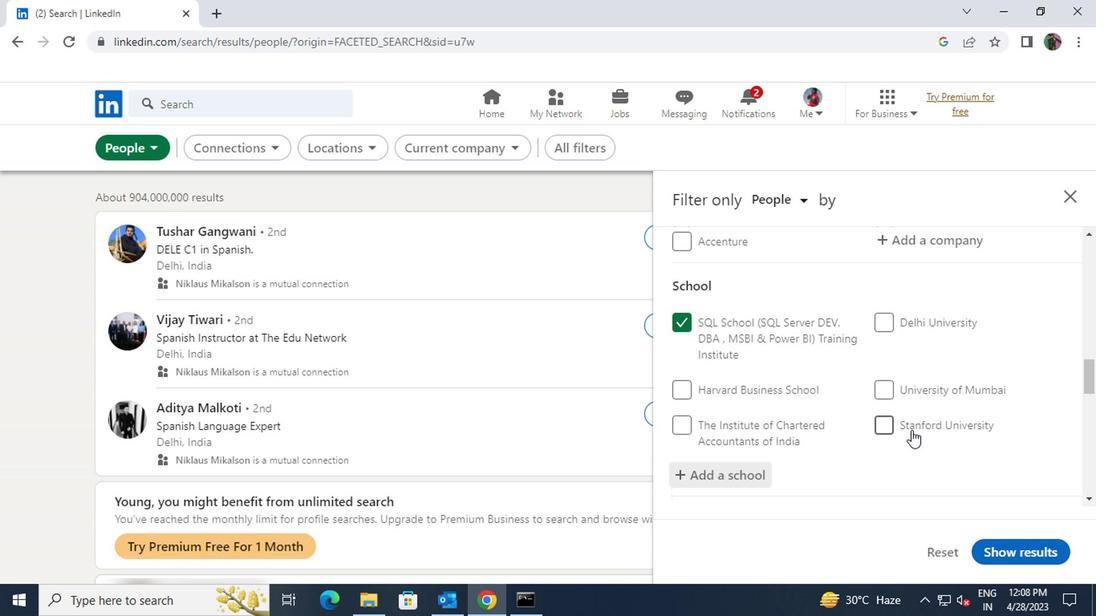 
Action: Mouse scrolled (907, 431) with delta (0, 0)
Screenshot: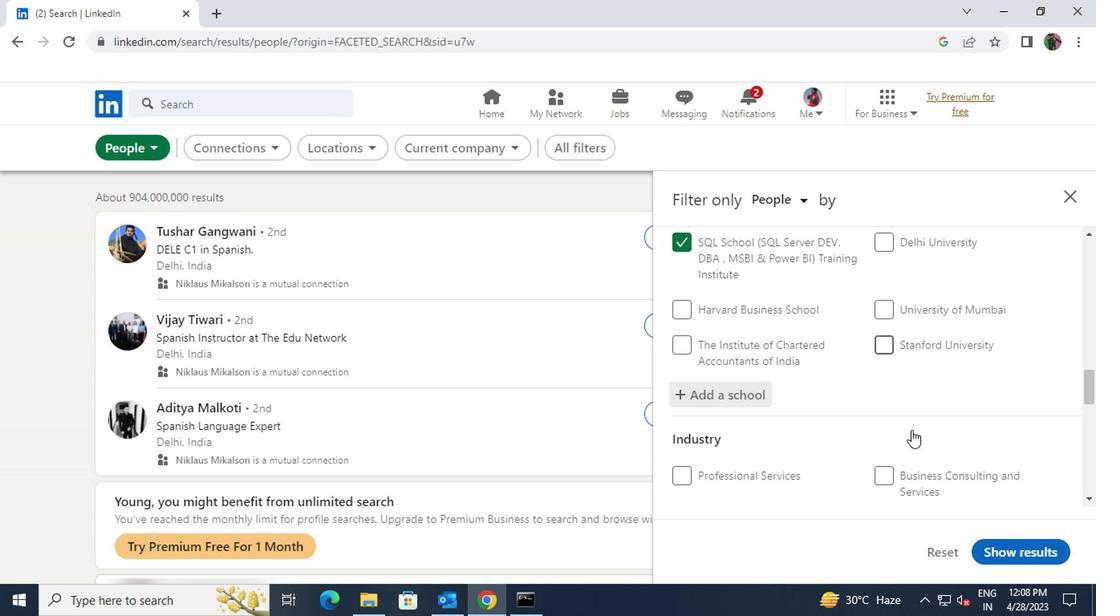 
Action: Mouse scrolled (907, 431) with delta (0, 0)
Screenshot: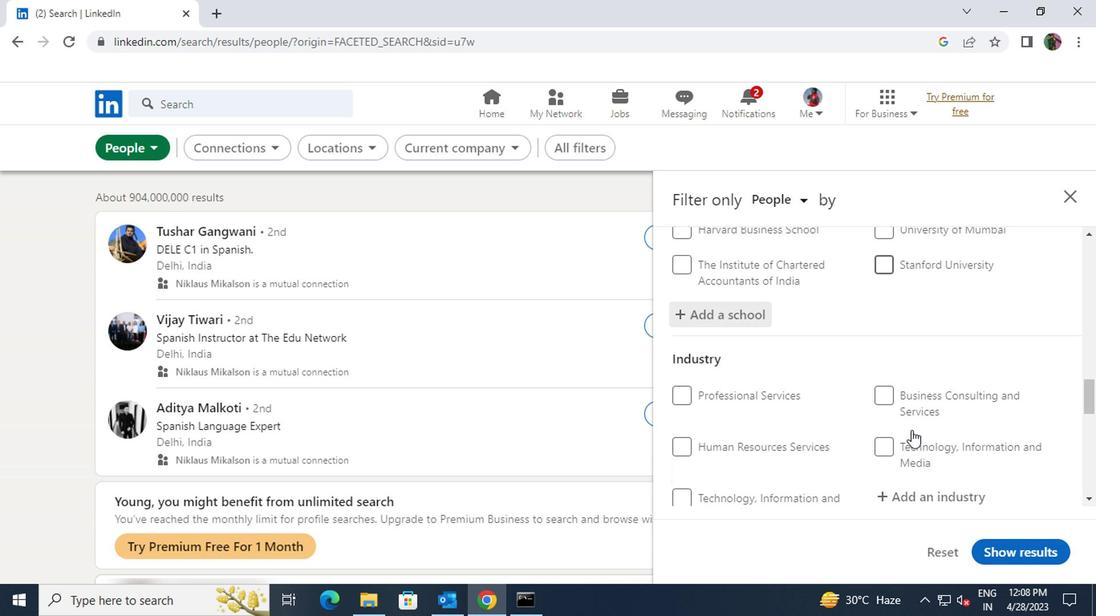 
Action: Mouse moved to (911, 419)
Screenshot: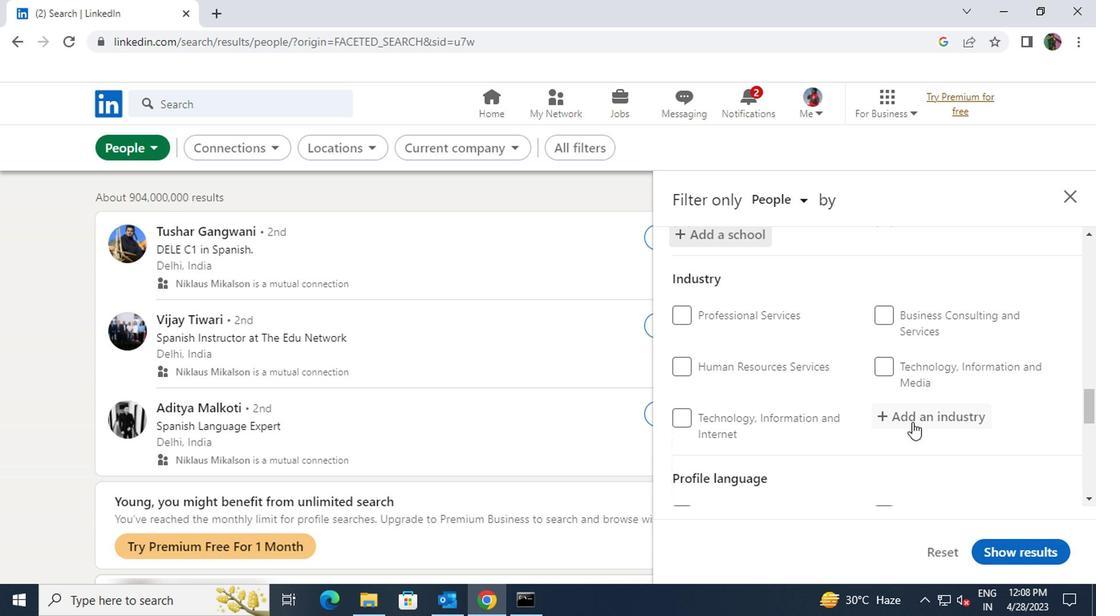 
Action: Mouse pressed left at (911, 419)
Screenshot: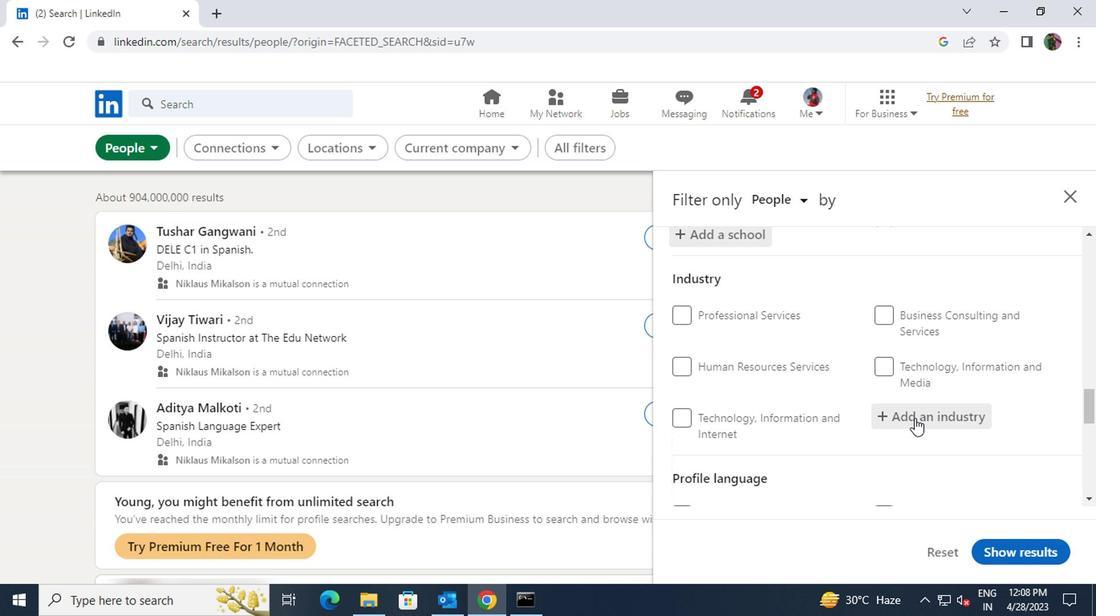 
Action: Key pressed <Key.shift>RETAIL<Key.space><Key.shift>PH
Screenshot: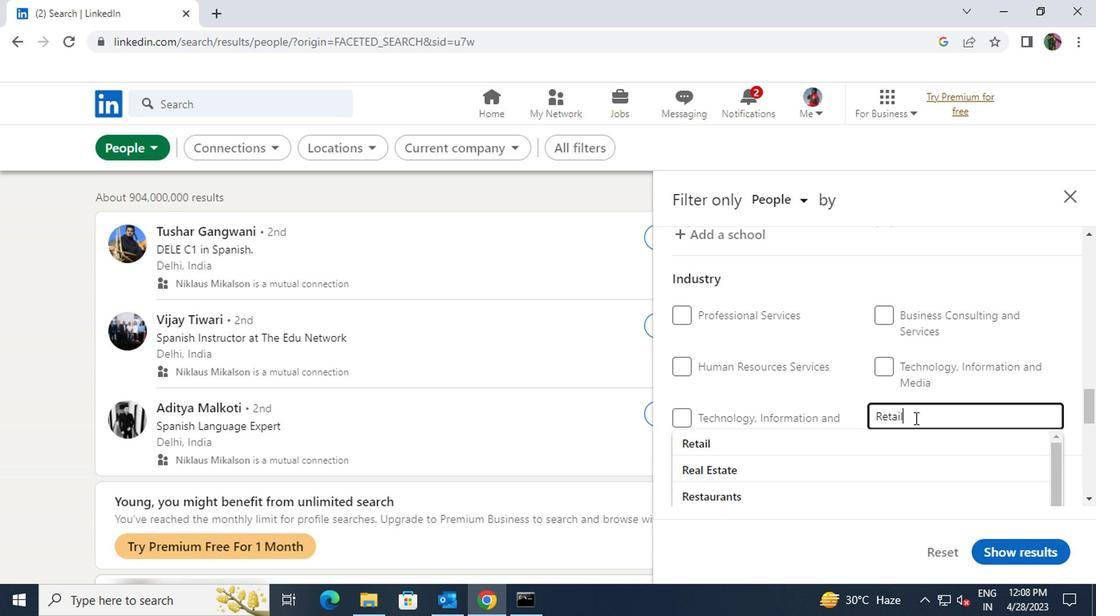 
Action: Mouse moved to (896, 434)
Screenshot: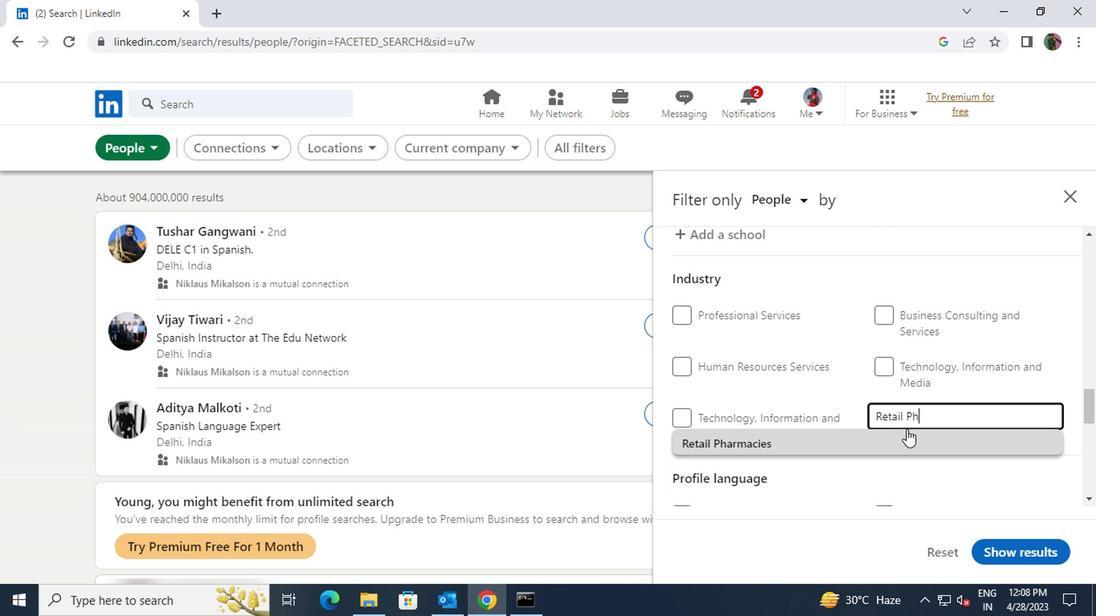 
Action: Mouse pressed left at (896, 434)
Screenshot: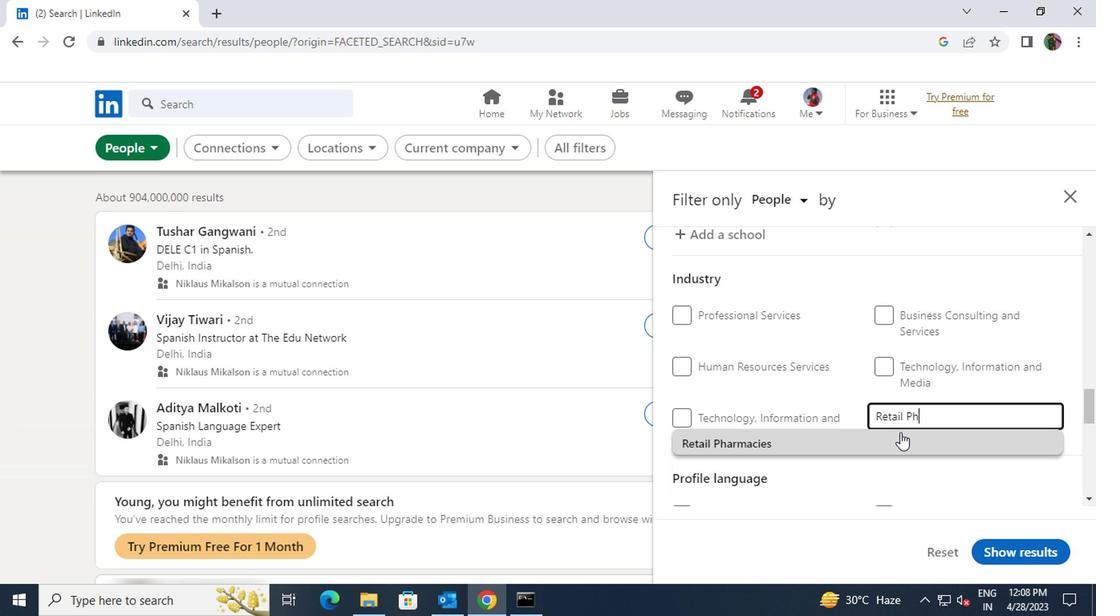 
Action: Mouse scrolled (896, 433) with delta (0, 0)
Screenshot: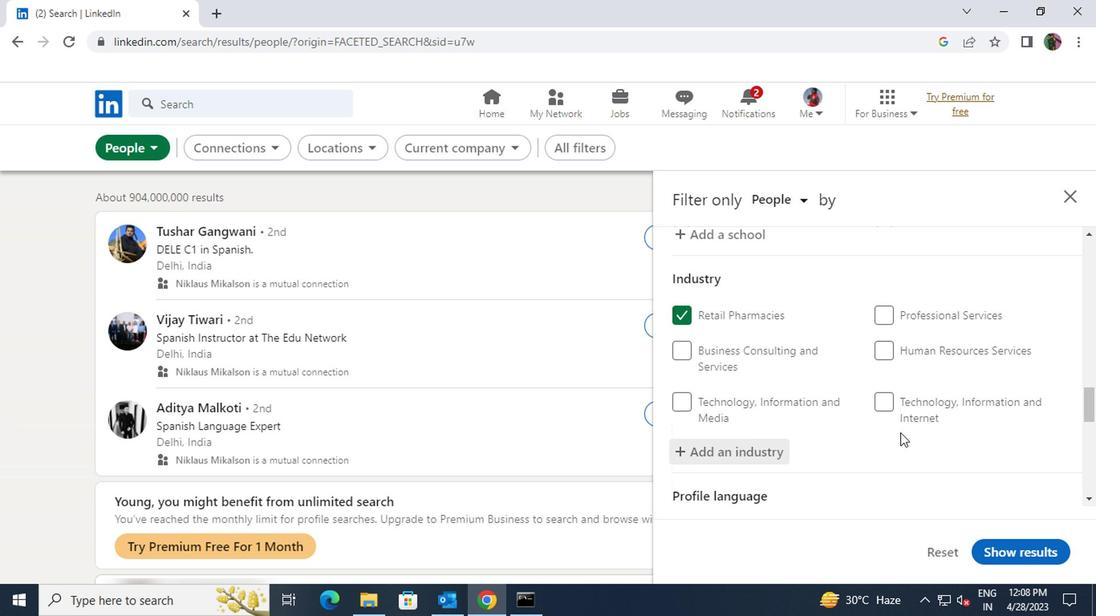 
Action: Mouse scrolled (896, 433) with delta (0, 0)
Screenshot: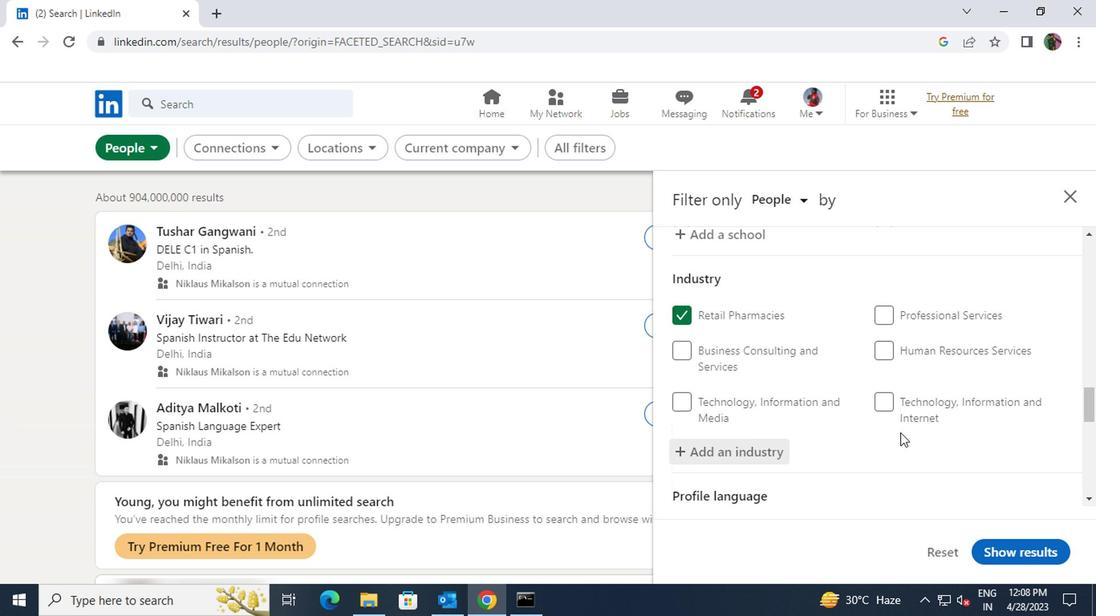 
Action: Mouse scrolled (896, 433) with delta (0, 0)
Screenshot: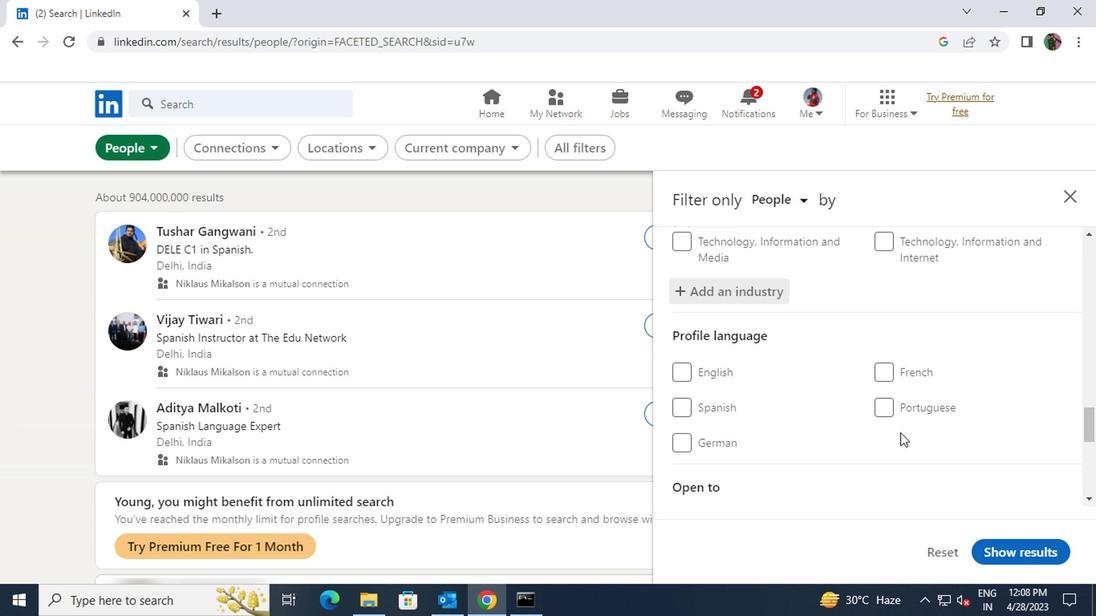 
Action: Mouse scrolled (896, 433) with delta (0, 0)
Screenshot: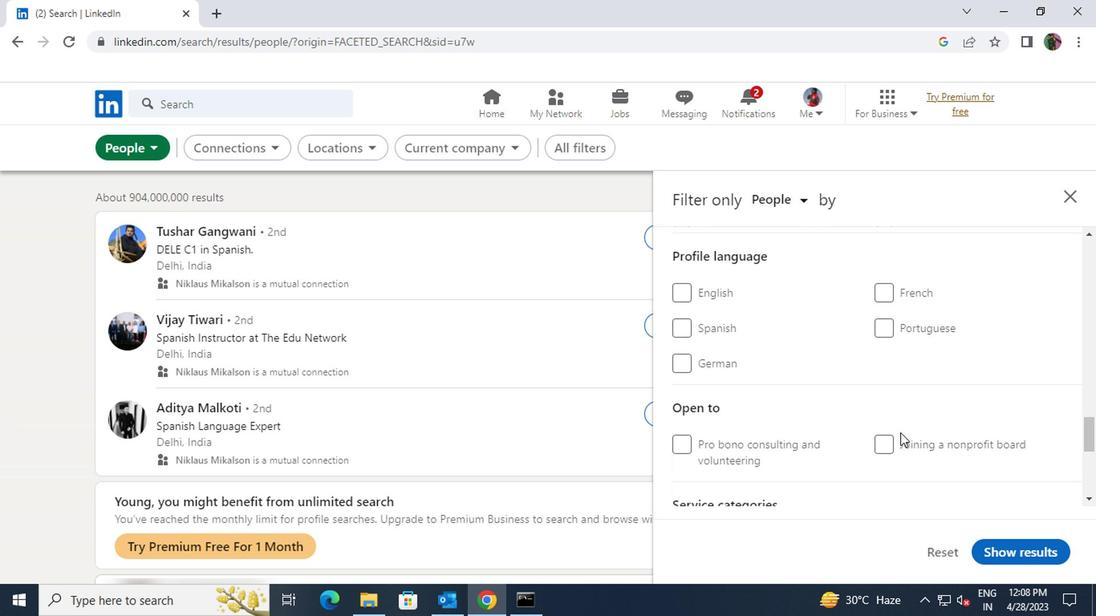 
Action: Mouse scrolled (896, 433) with delta (0, 0)
Screenshot: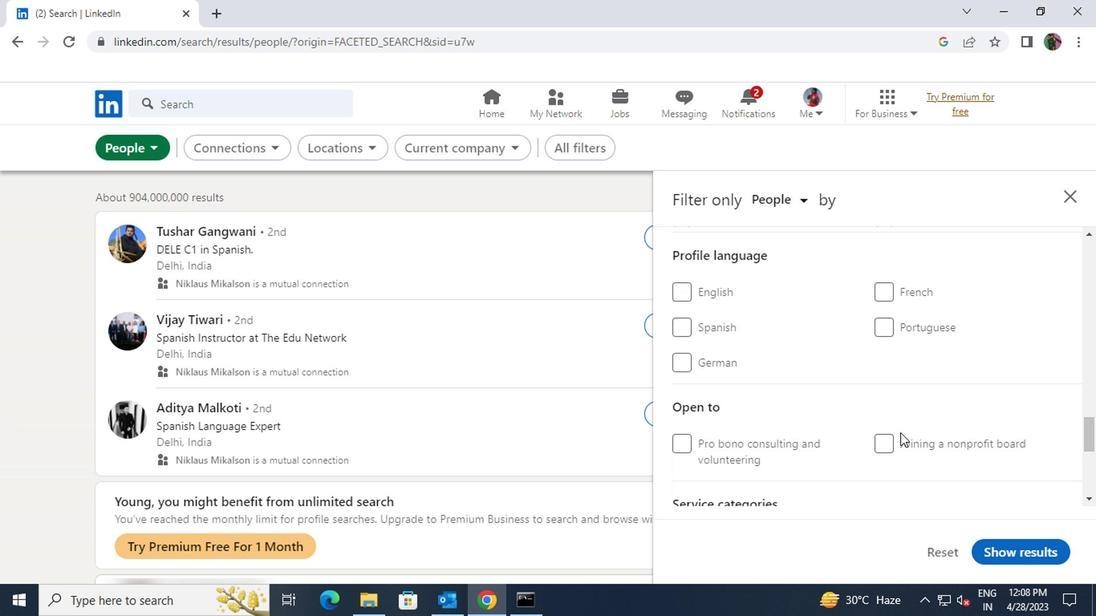
Action: Mouse moved to (901, 447)
Screenshot: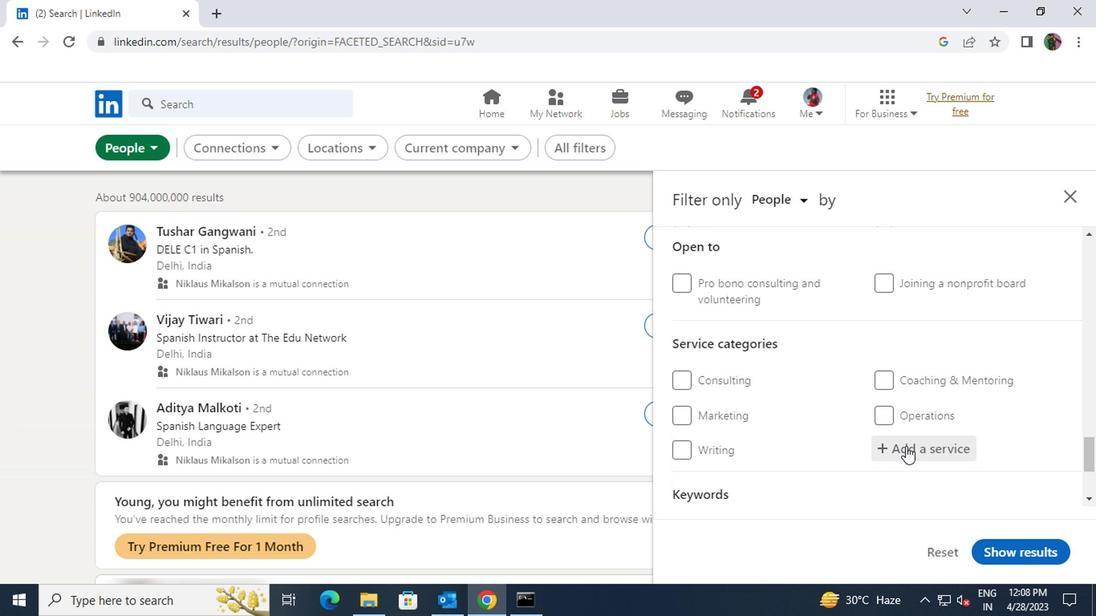 
Action: Mouse pressed left at (901, 447)
Screenshot: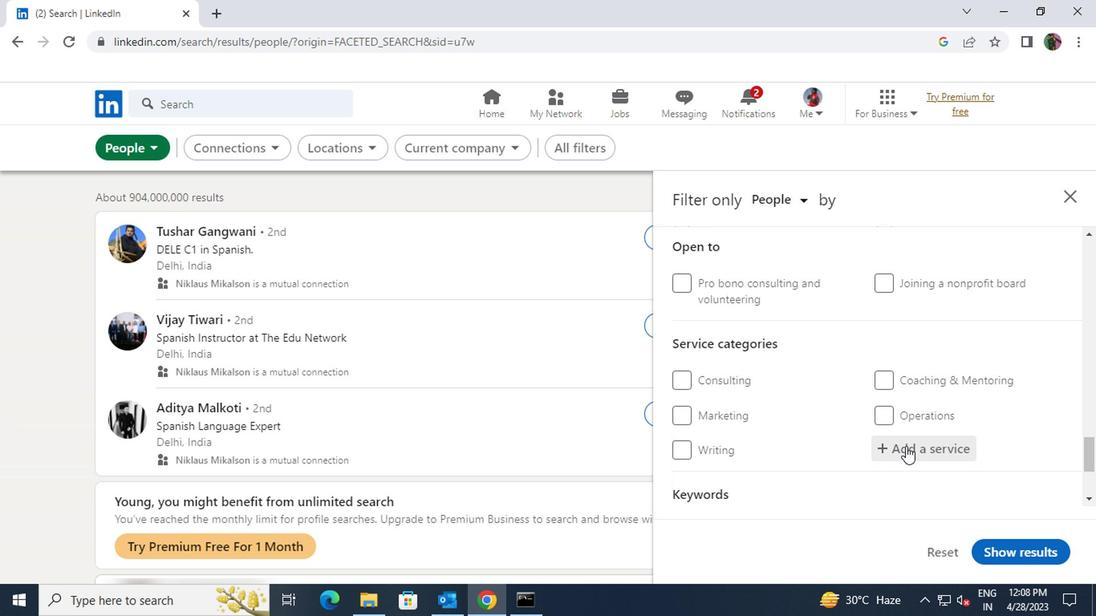 
Action: Key pressed <Key.shift>NOTARY<Key.space><Key.shift>ONLINE<Key.space><Key.shift>T<Key.backspace><Key.shift>RESEARCH
Screenshot: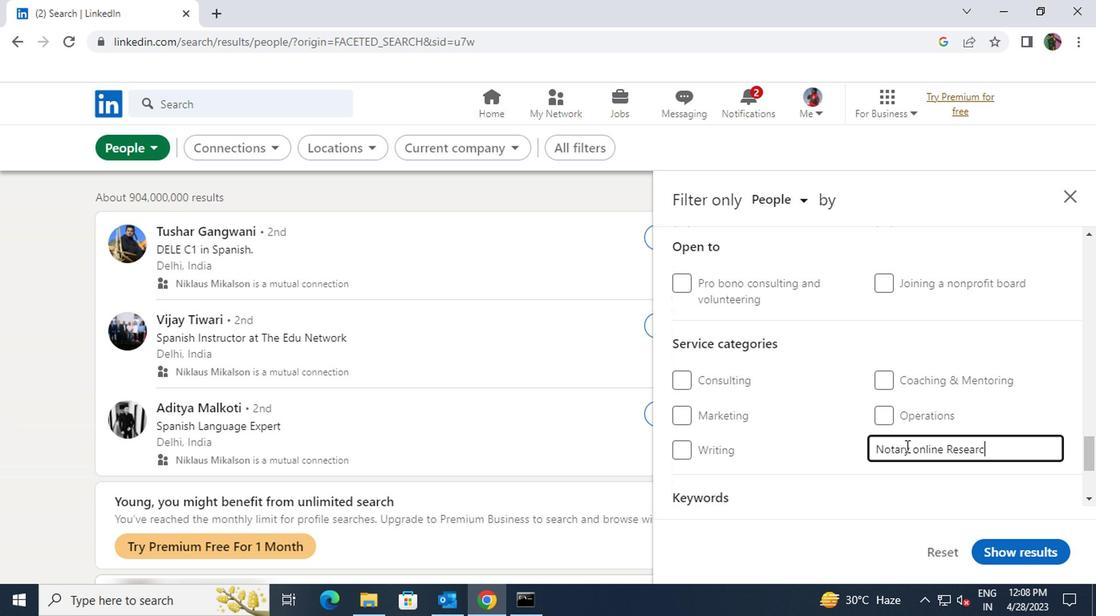 
Action: Mouse scrolled (901, 447) with delta (0, 0)
Screenshot: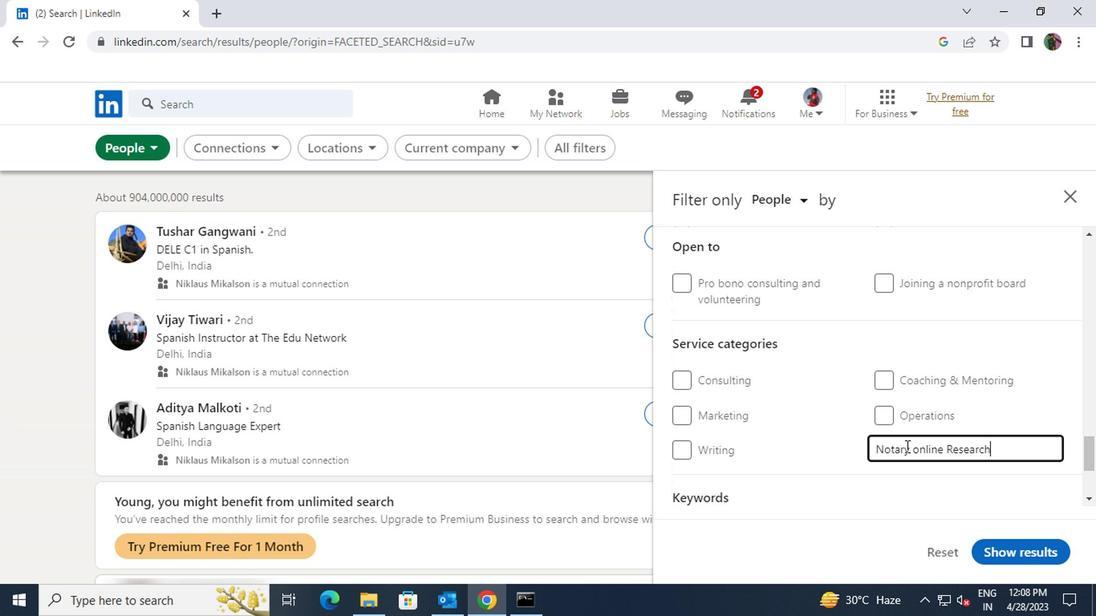 
Action: Mouse scrolled (901, 447) with delta (0, 0)
Screenshot: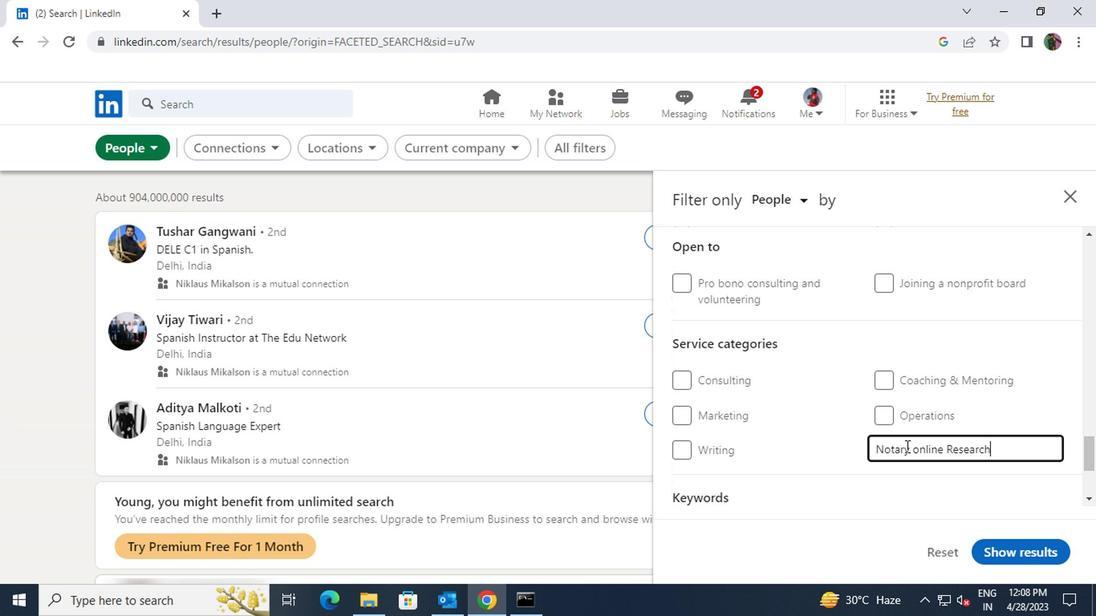 
Action: Mouse moved to (815, 446)
Screenshot: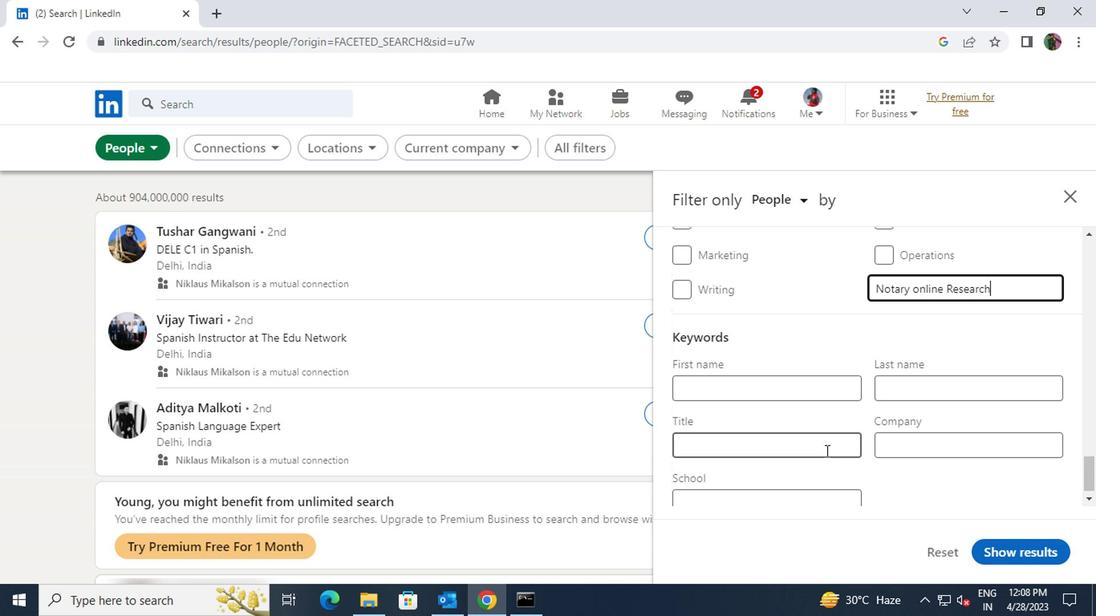 
Action: Mouse pressed left at (815, 446)
Screenshot: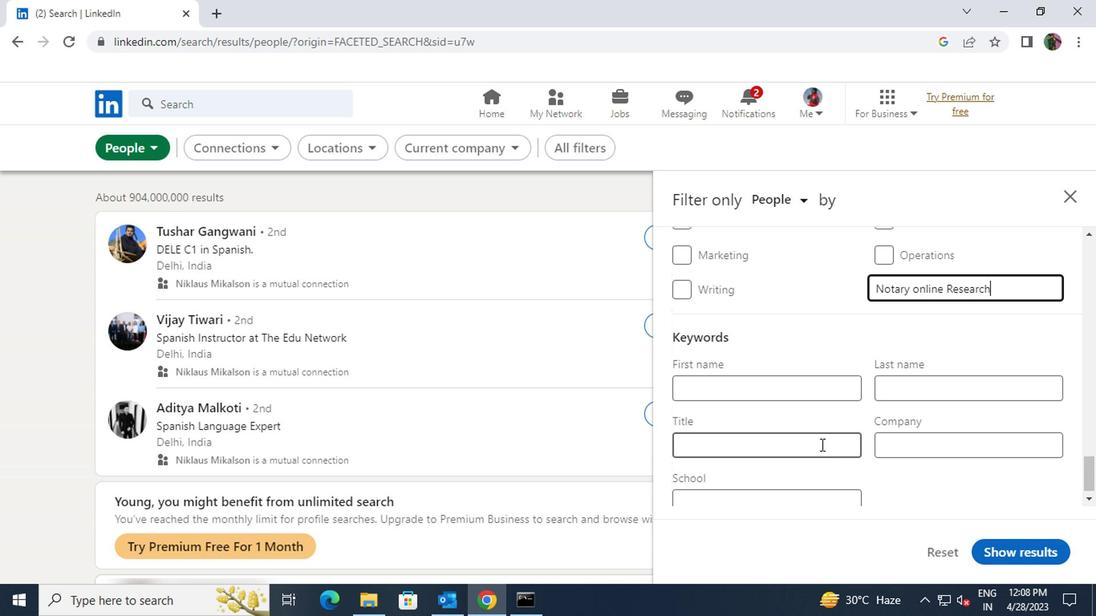 
Action: Key pressed <Key.shift>RESEARCH<Key.space><Key.shift>ASSISTANT
Screenshot: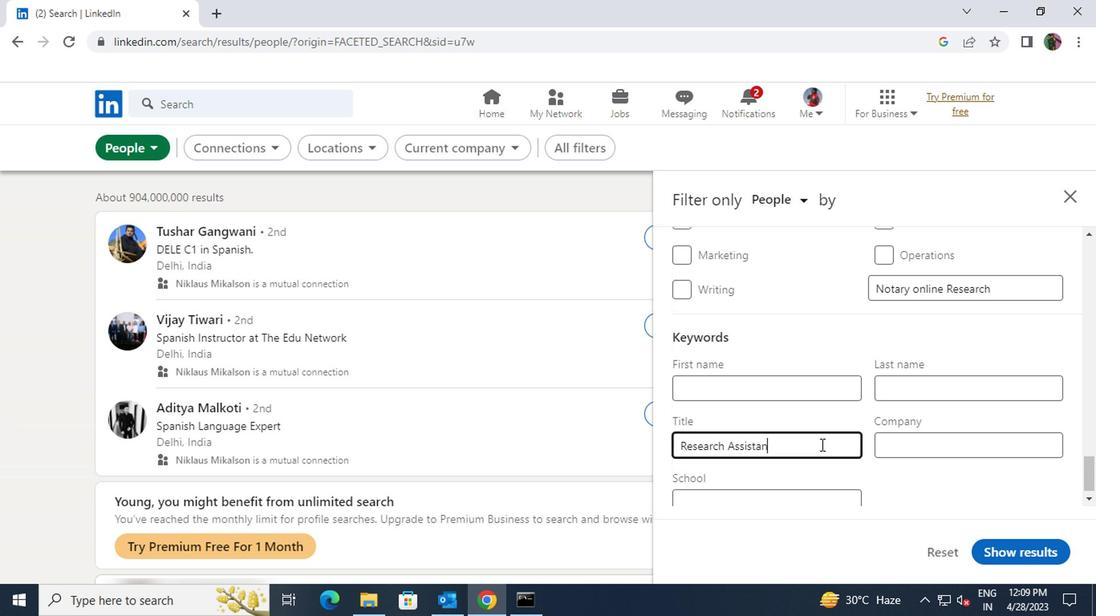 
Action: Mouse scrolled (815, 445) with delta (0, -1)
Screenshot: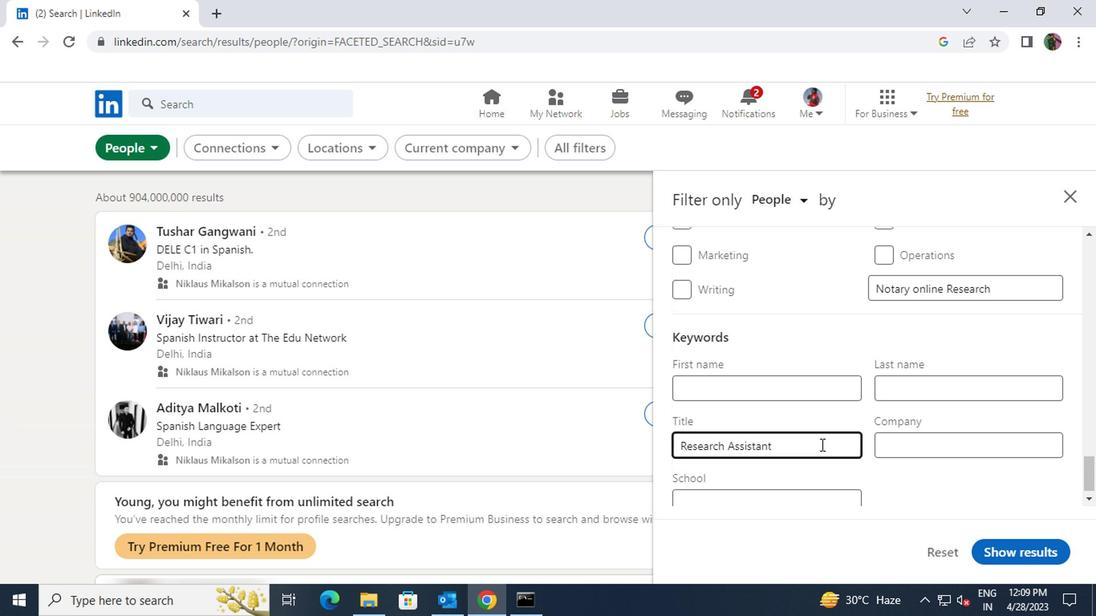 
Action: Mouse moved to (997, 556)
Screenshot: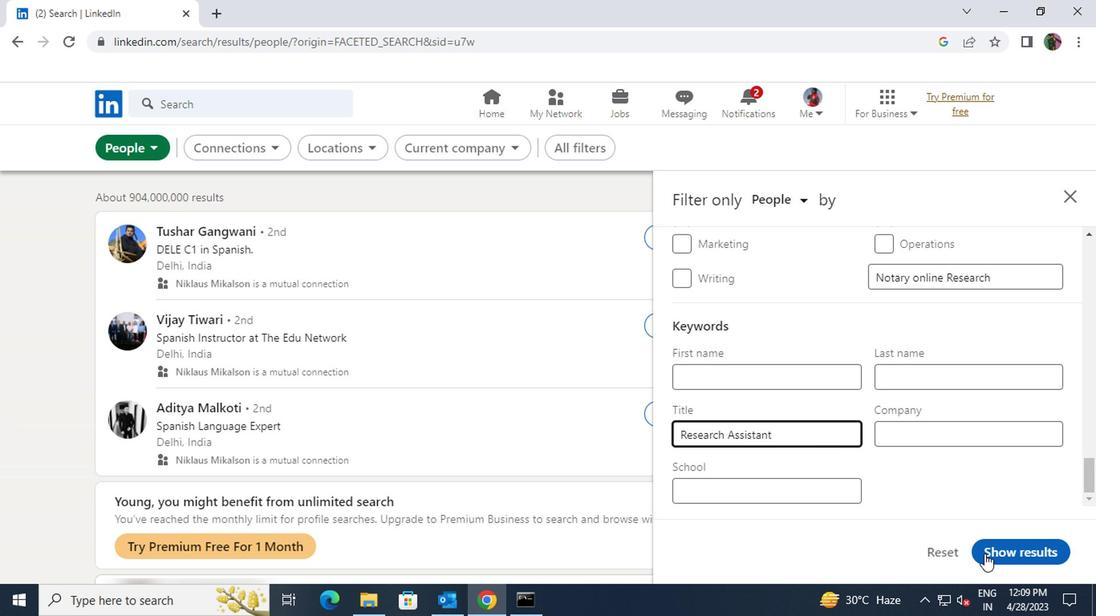 
Action: Mouse pressed left at (997, 556)
Screenshot: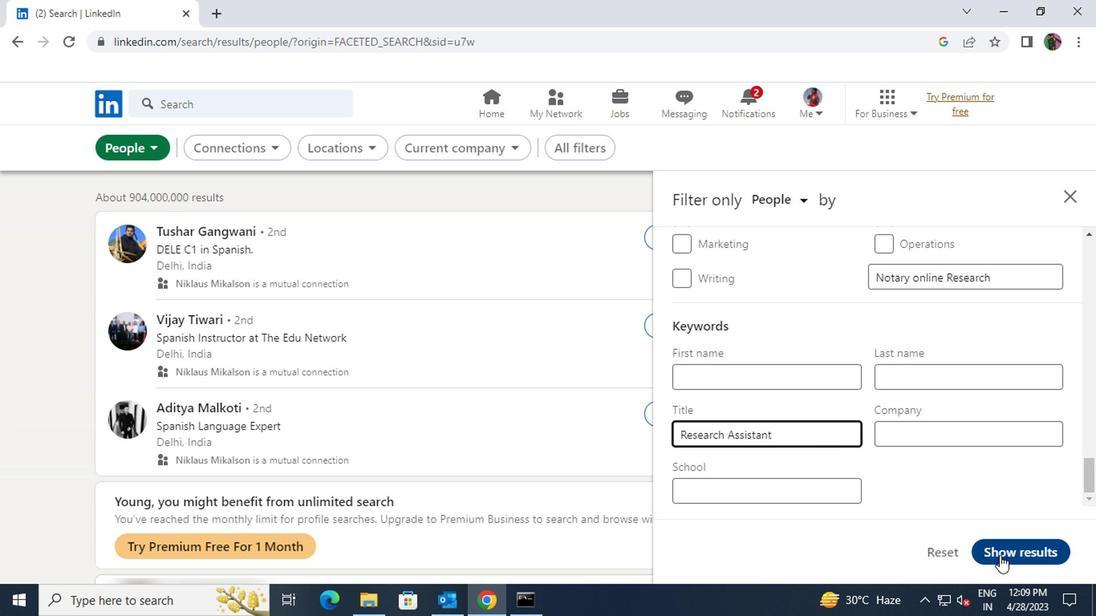 
